 Task: Search one way flight ticket for 2 adults, 2 children, 2 infants in seat in first from Raleigh: Raleigh-durham International Airport to Laramie: Laramie Regional Airport on 5-3-2023. Number of bags: 7 checked bags. Price is upto 86000. Outbound departure time preference is 16:30.
Action: Mouse moved to (334, 133)
Screenshot: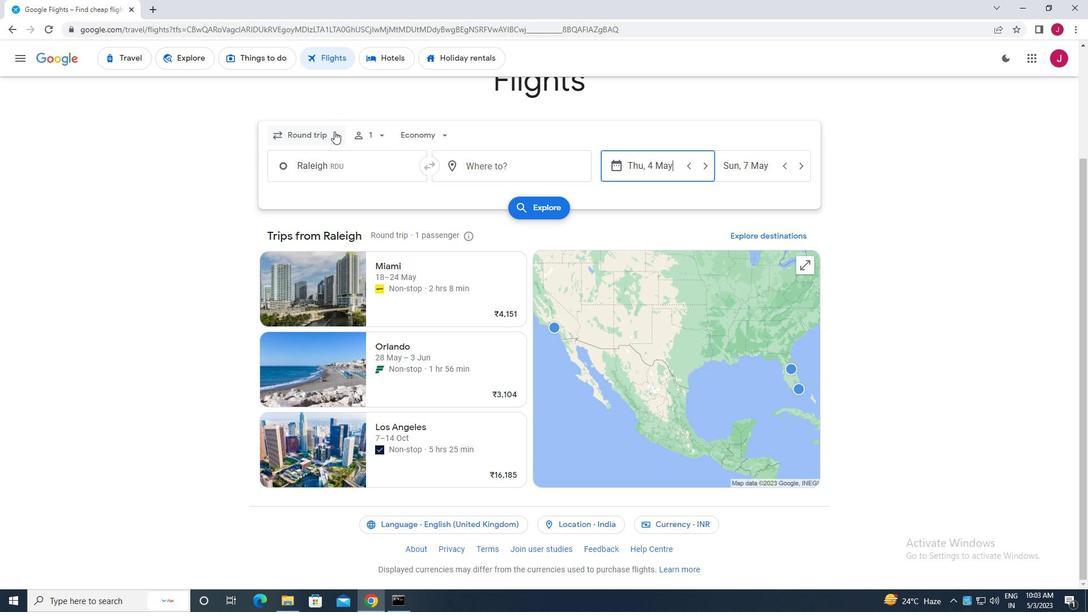 
Action: Mouse pressed left at (334, 133)
Screenshot: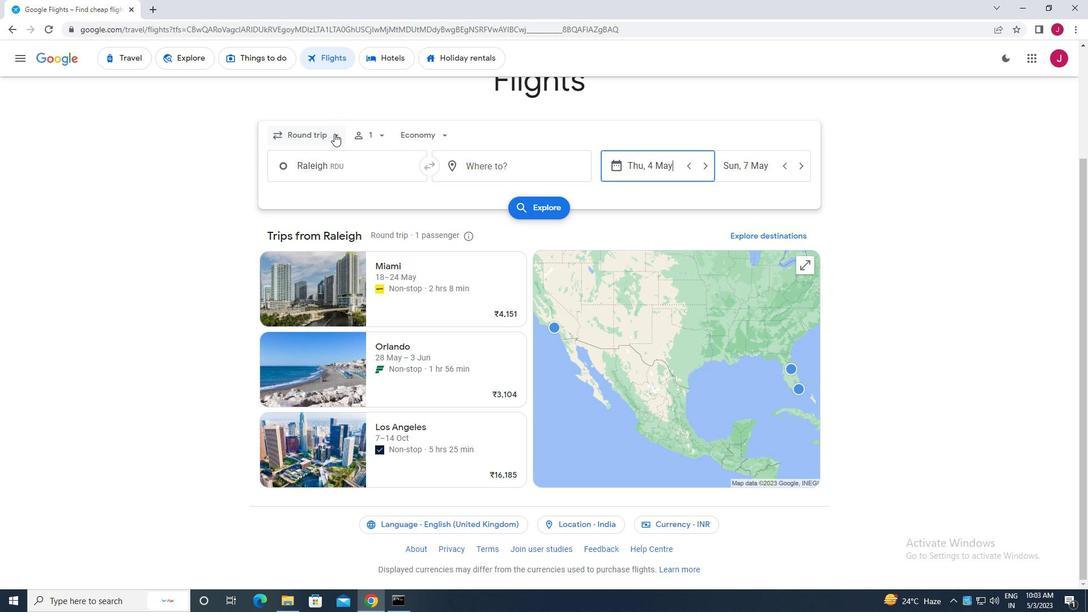 
Action: Mouse moved to (315, 190)
Screenshot: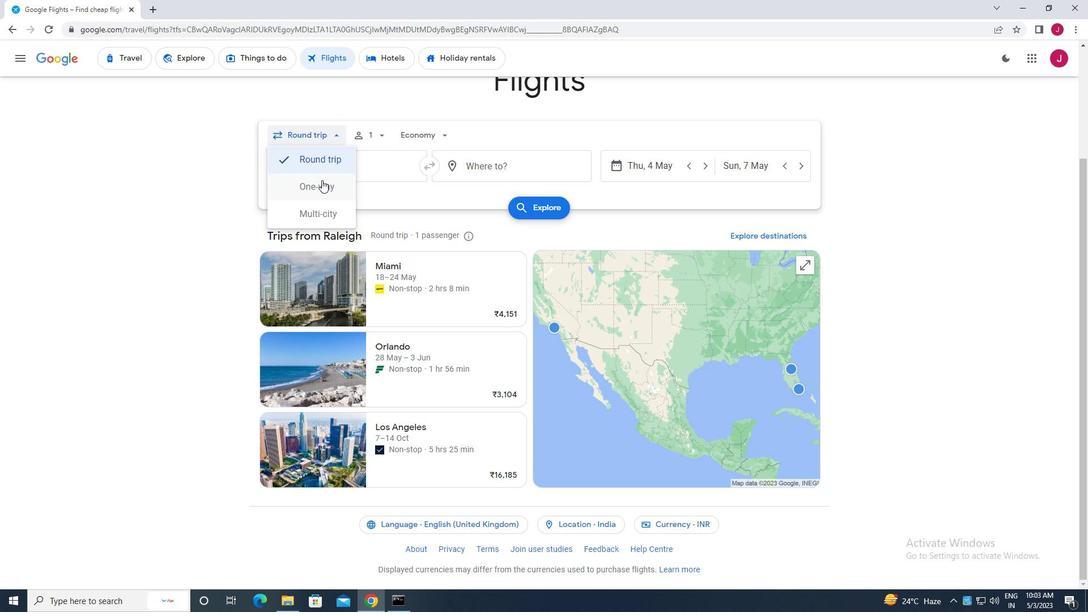 
Action: Mouse pressed left at (315, 190)
Screenshot: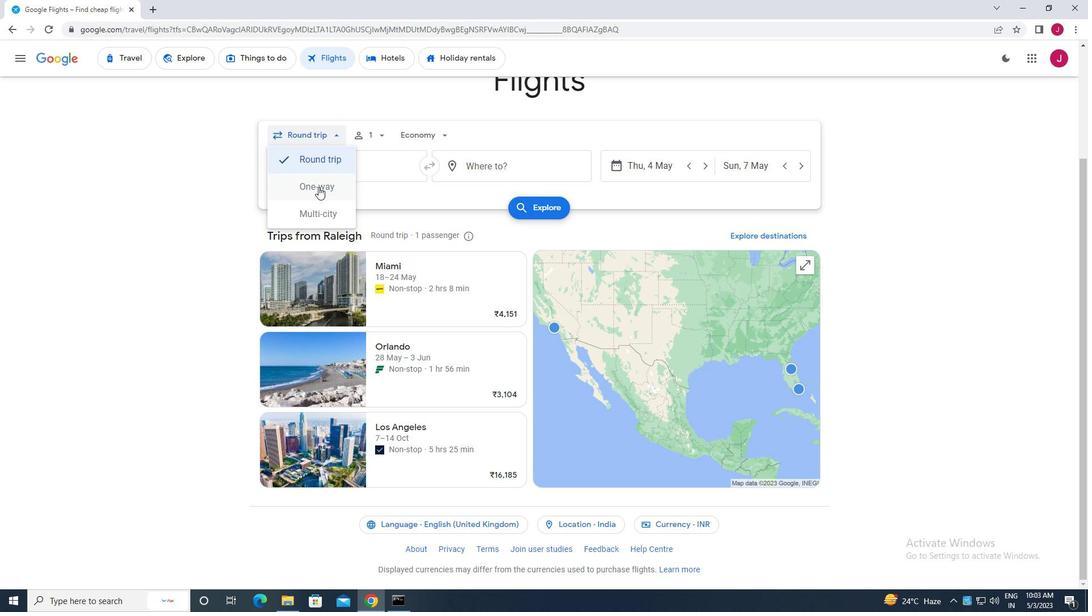 
Action: Mouse moved to (375, 132)
Screenshot: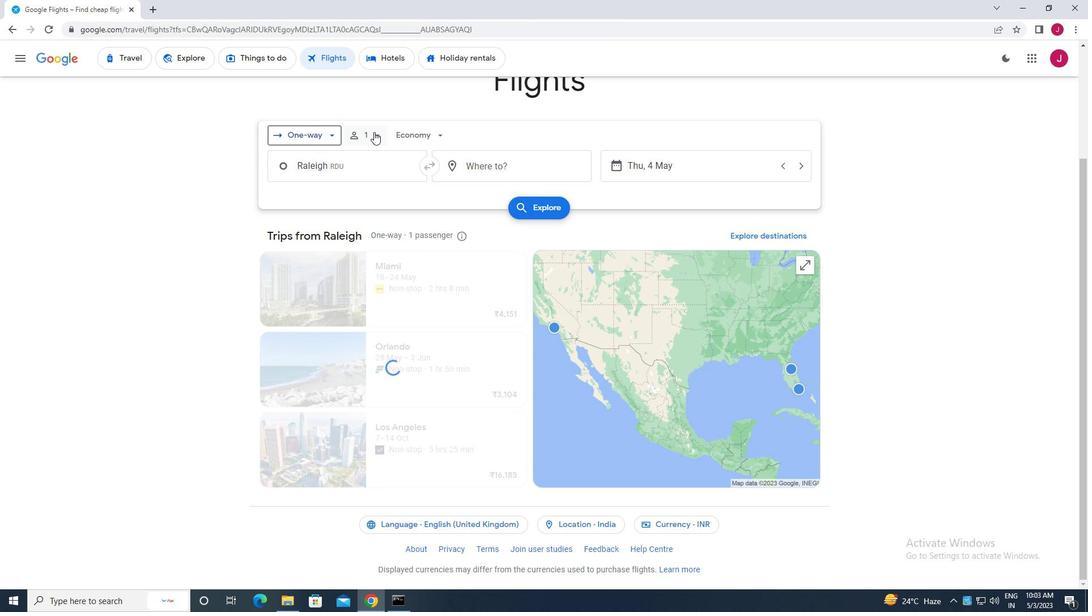 
Action: Mouse pressed left at (375, 132)
Screenshot: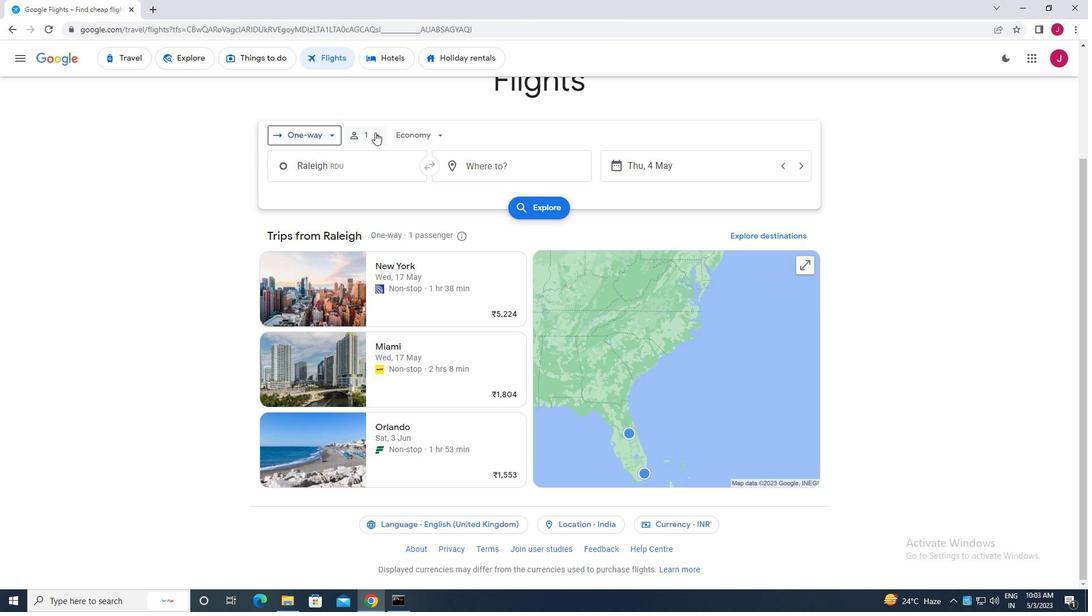 
Action: Mouse moved to (464, 164)
Screenshot: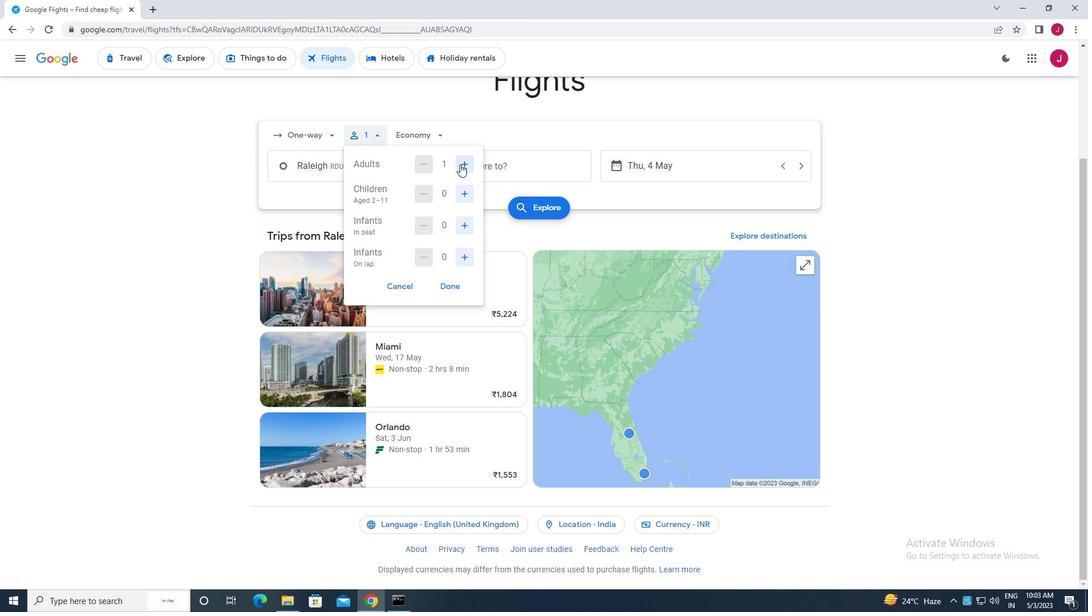 
Action: Mouse pressed left at (464, 164)
Screenshot: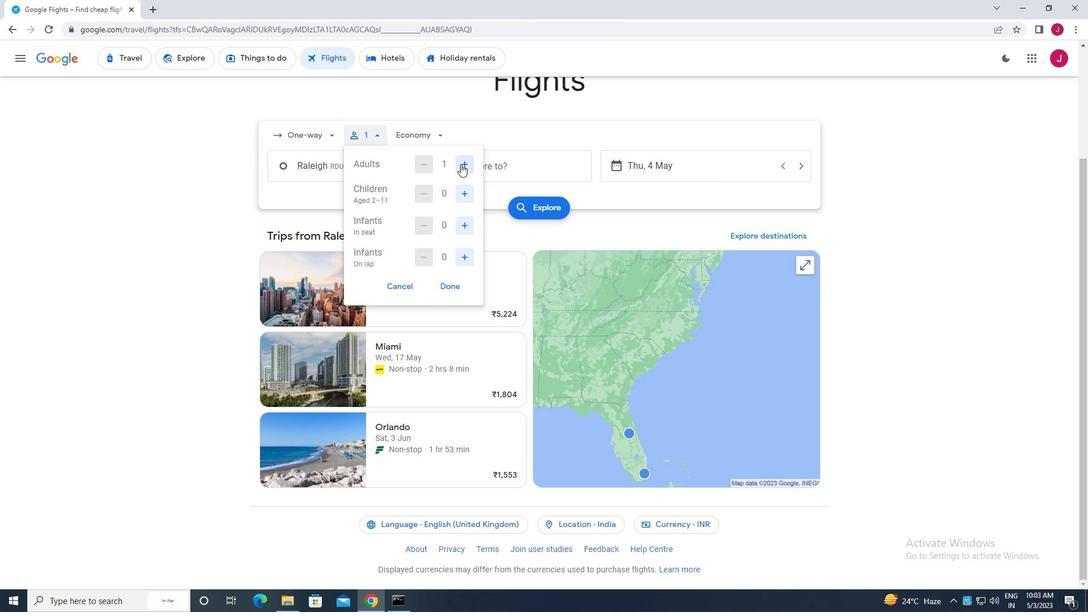 
Action: Mouse moved to (463, 194)
Screenshot: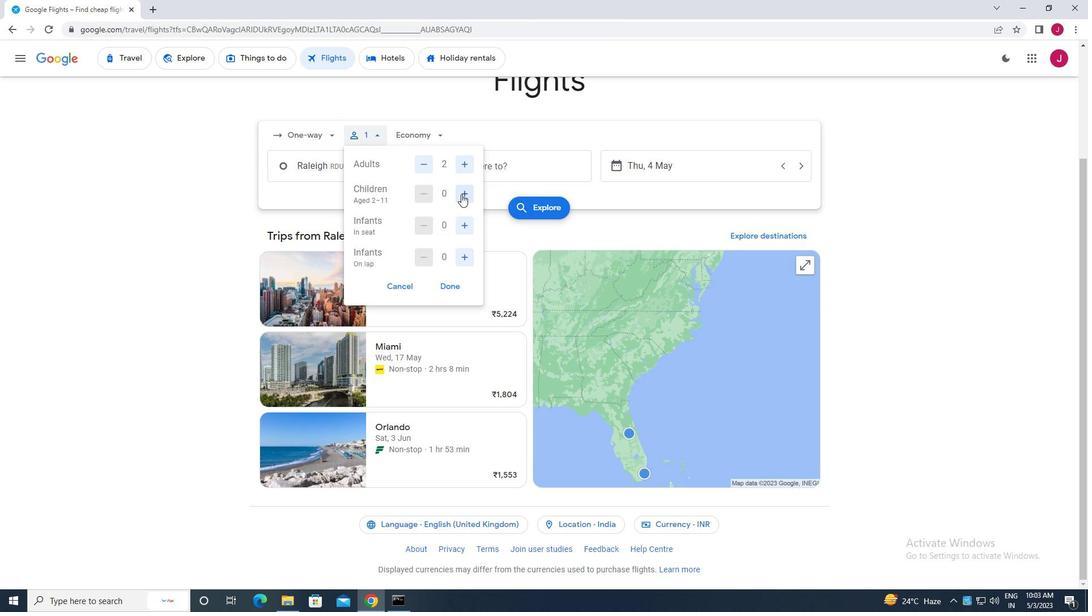 
Action: Mouse pressed left at (463, 194)
Screenshot: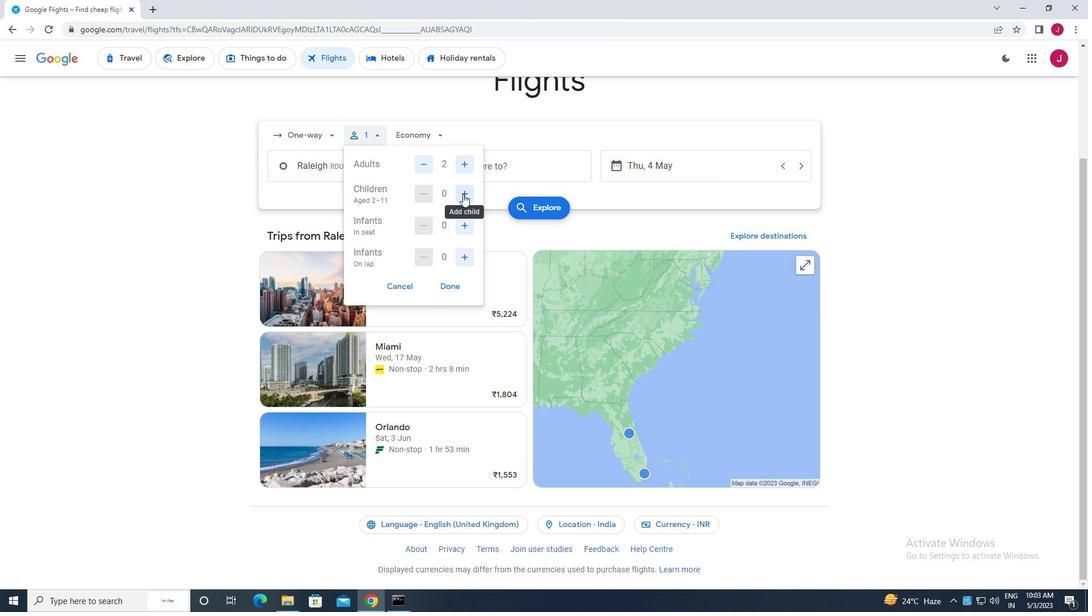 
Action: Mouse pressed left at (463, 194)
Screenshot: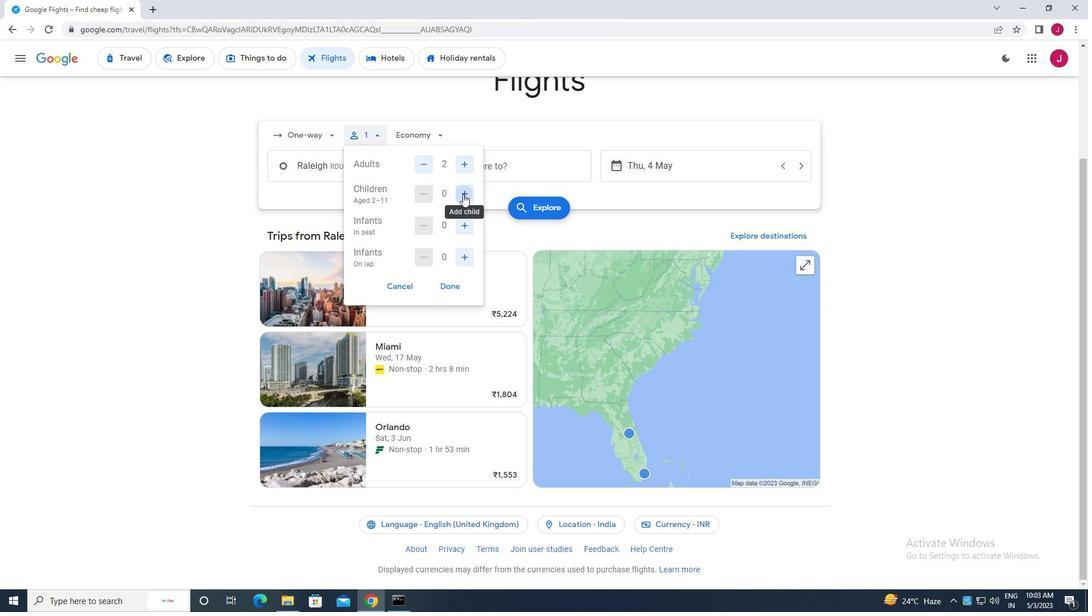 
Action: Mouse moved to (464, 223)
Screenshot: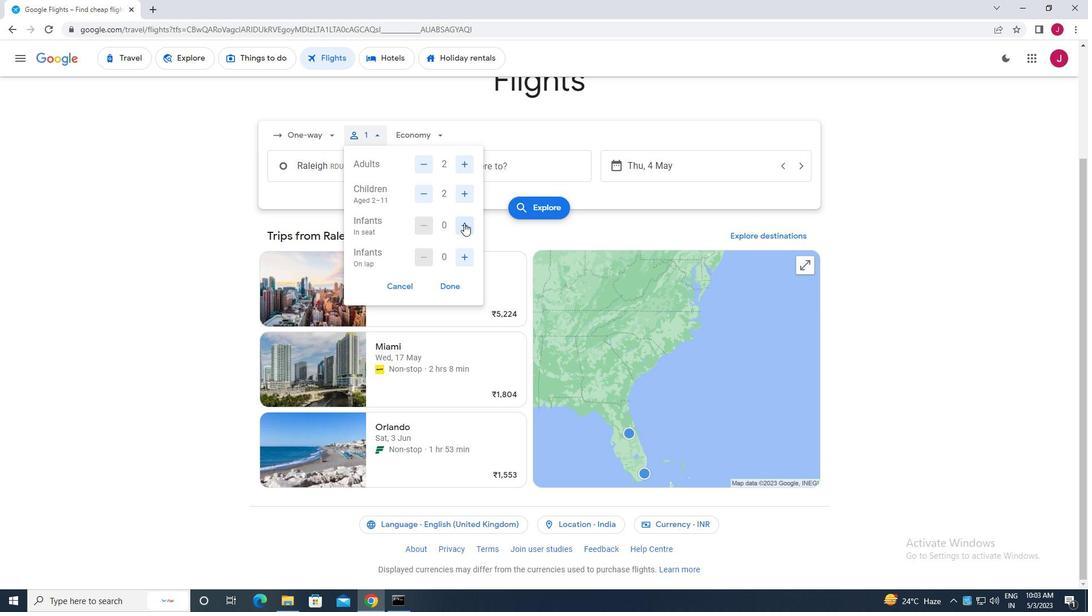 
Action: Mouse pressed left at (464, 223)
Screenshot: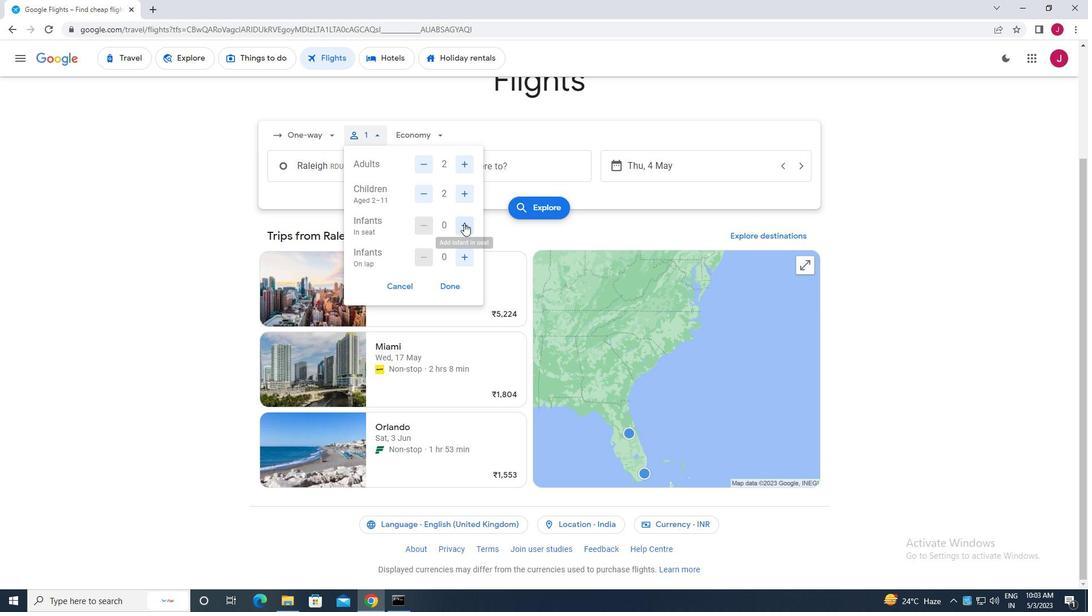 
Action: Mouse pressed left at (464, 223)
Screenshot: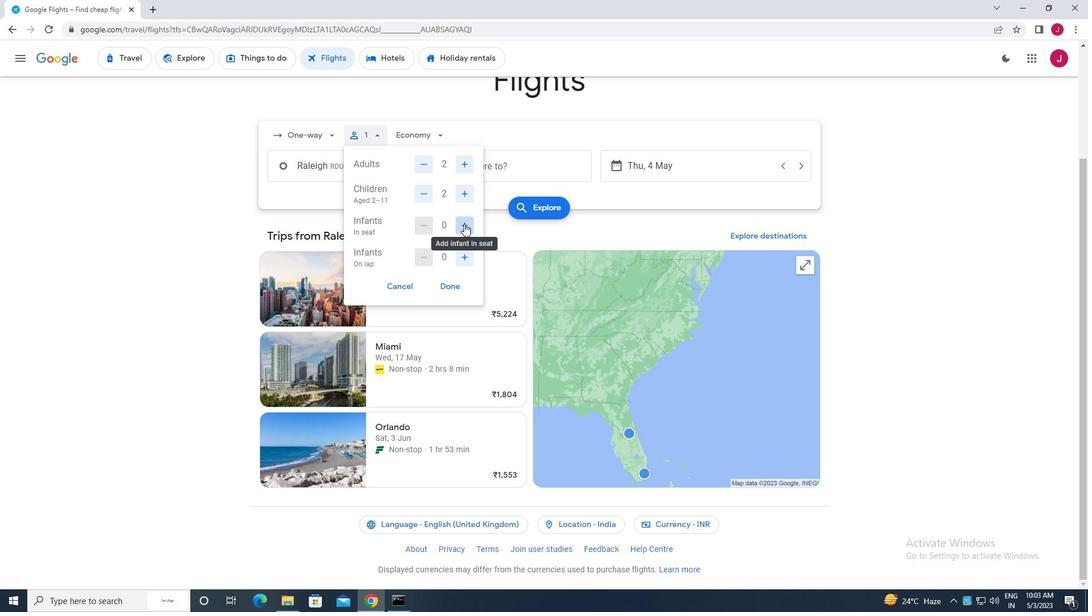 
Action: Mouse moved to (451, 286)
Screenshot: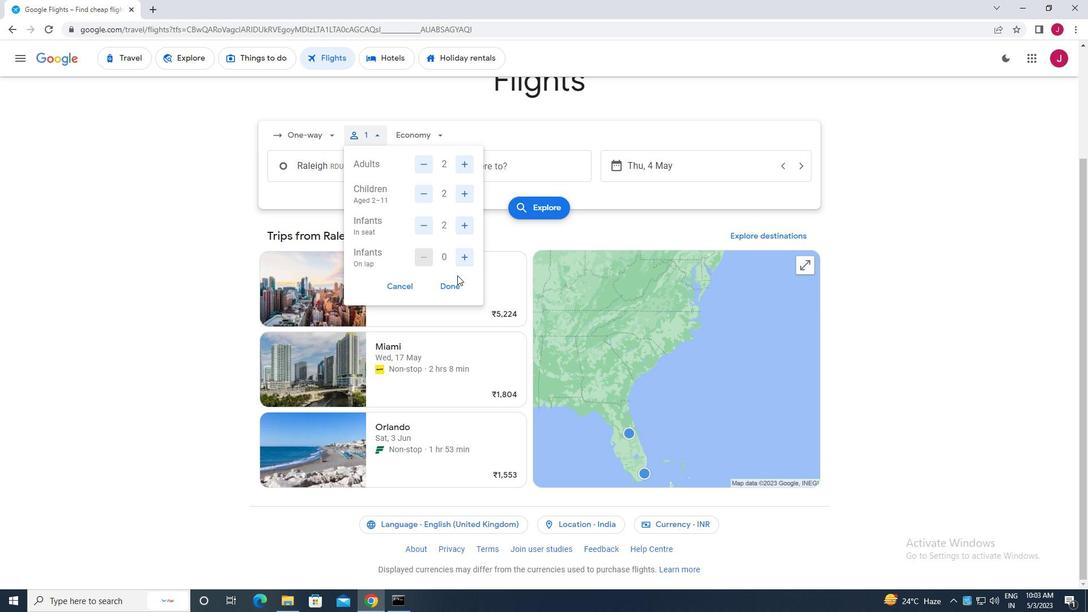 
Action: Mouse pressed left at (451, 286)
Screenshot: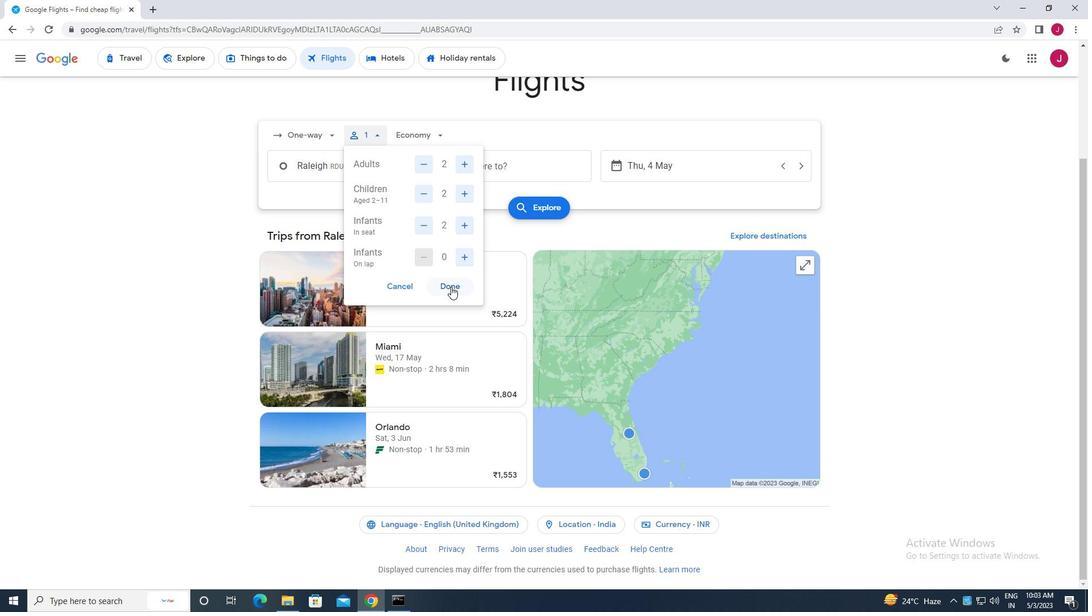 
Action: Mouse moved to (425, 133)
Screenshot: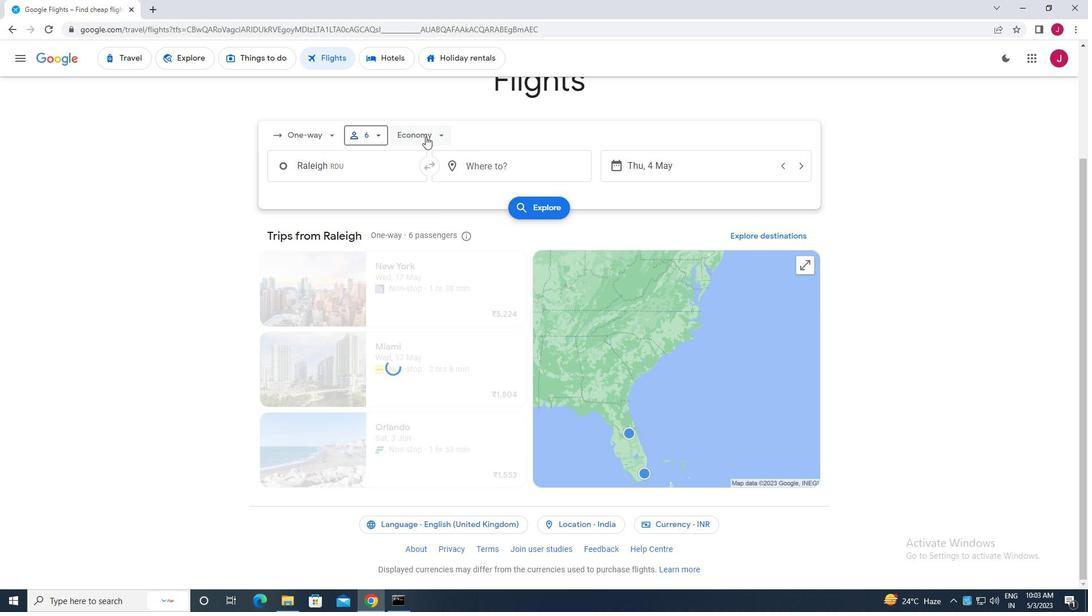 
Action: Mouse pressed left at (425, 133)
Screenshot: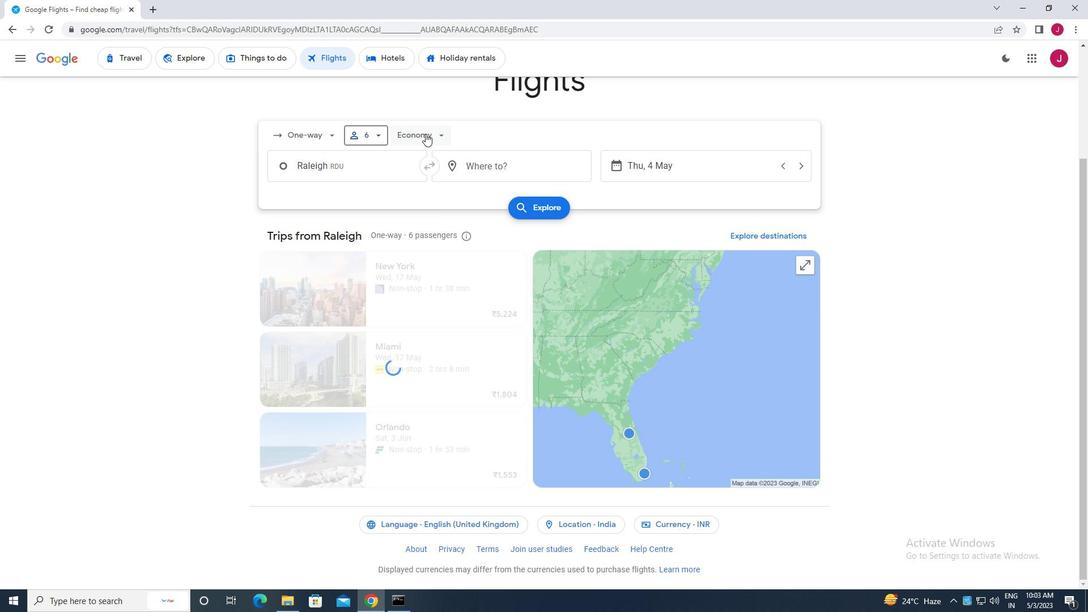 
Action: Mouse moved to (428, 245)
Screenshot: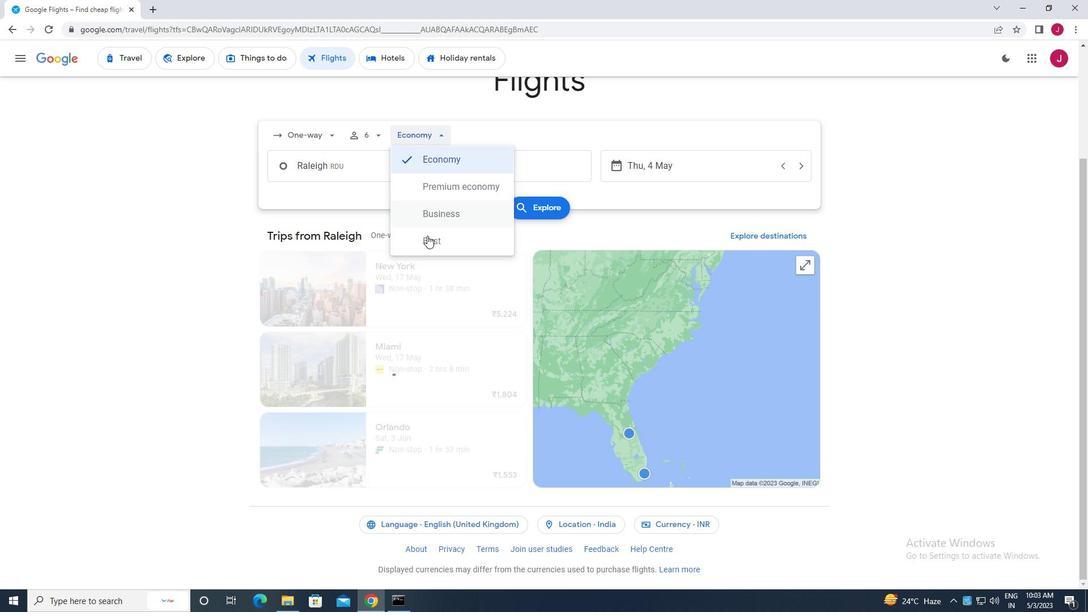 
Action: Mouse pressed left at (428, 245)
Screenshot: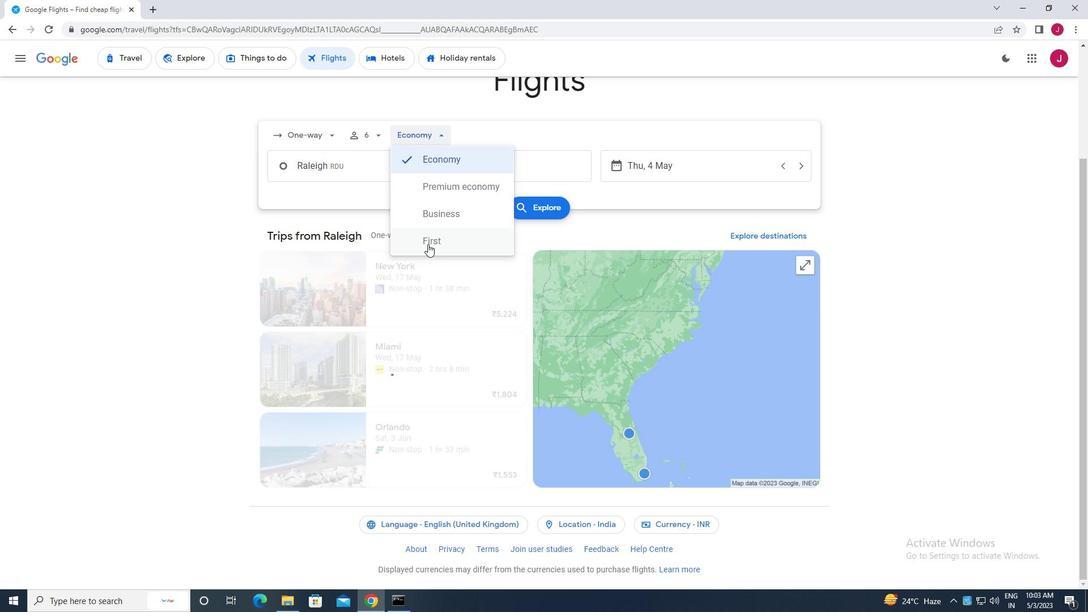 
Action: Mouse moved to (376, 163)
Screenshot: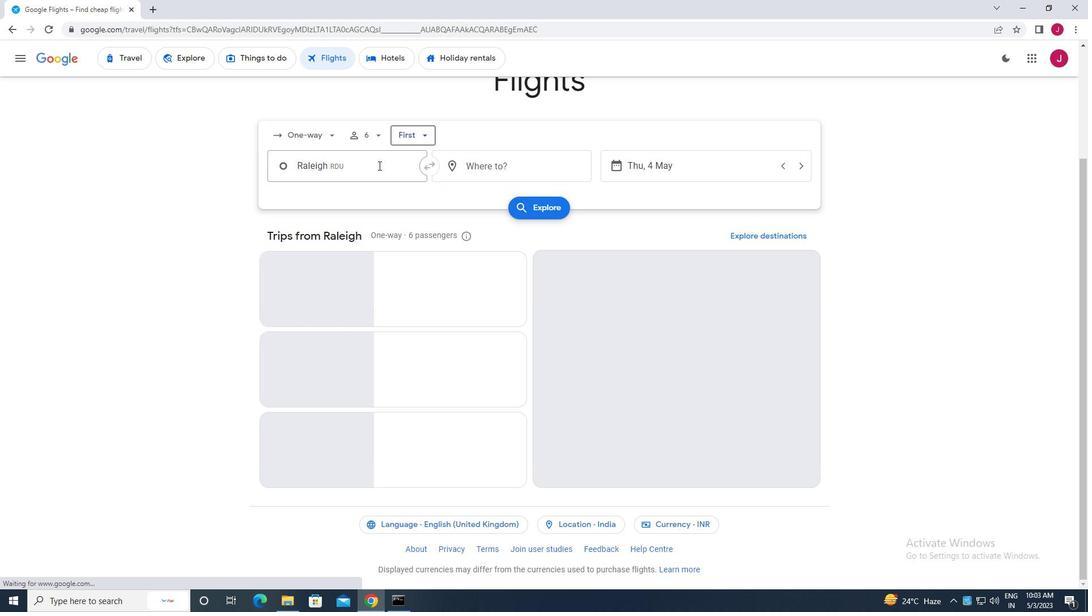 
Action: Mouse pressed left at (376, 163)
Screenshot: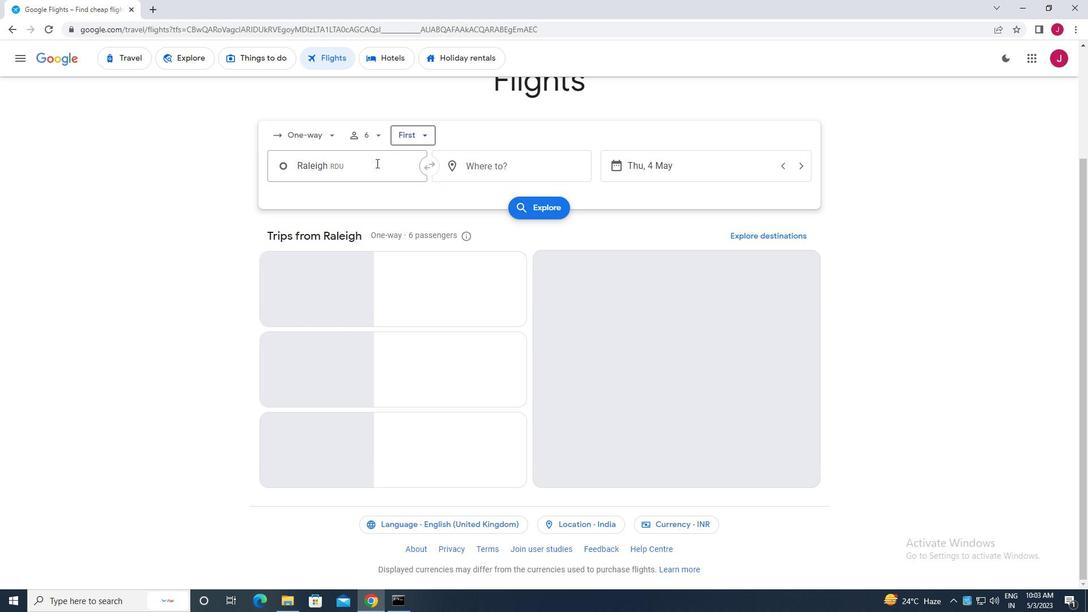 
Action: Key pressed raleigh
Screenshot: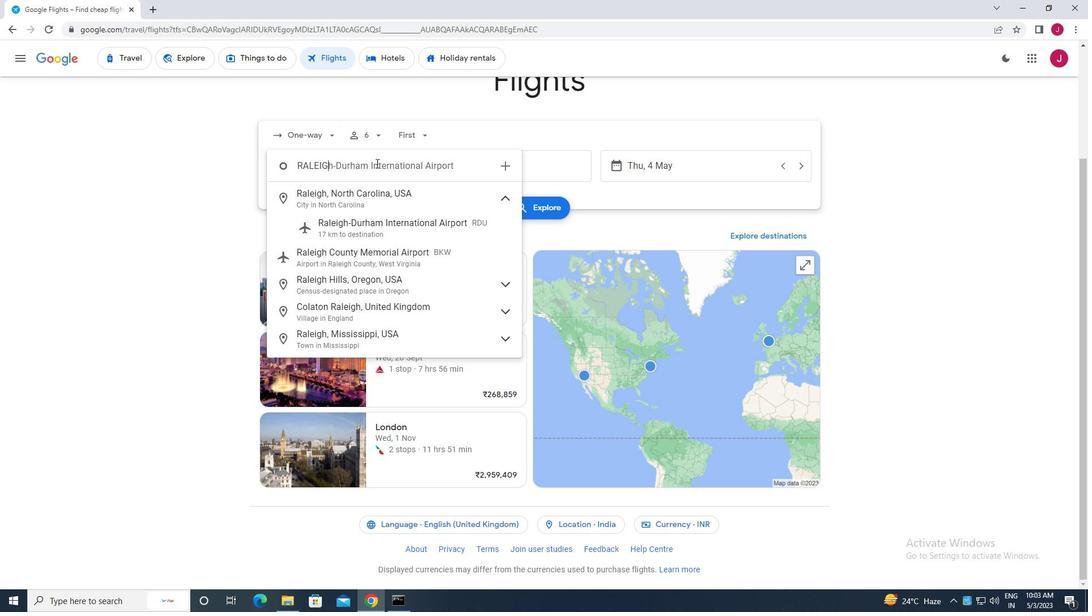 
Action: Mouse moved to (401, 226)
Screenshot: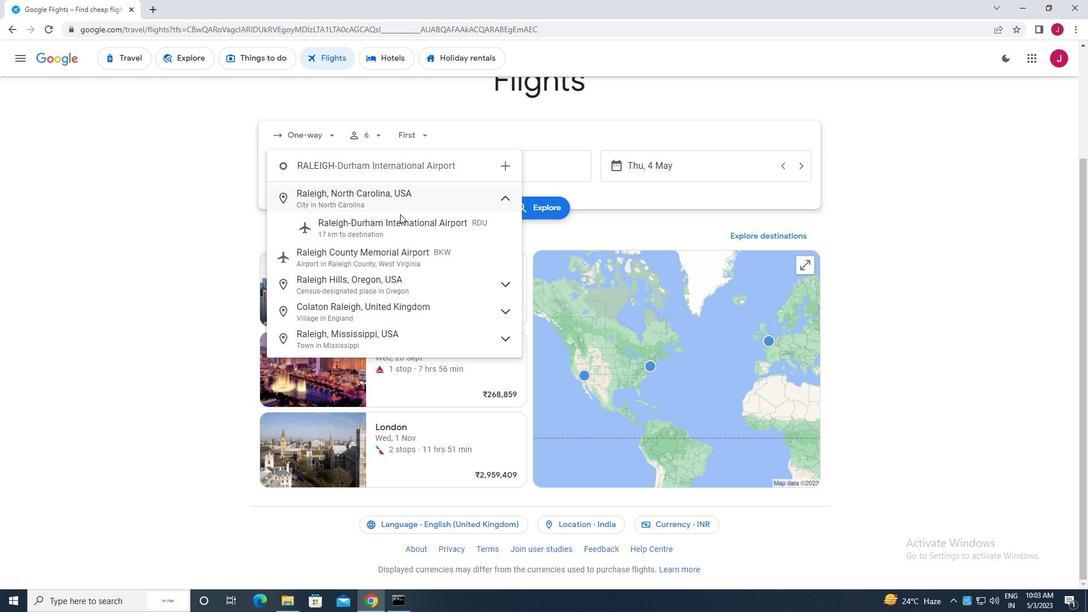 
Action: Mouse pressed left at (401, 226)
Screenshot: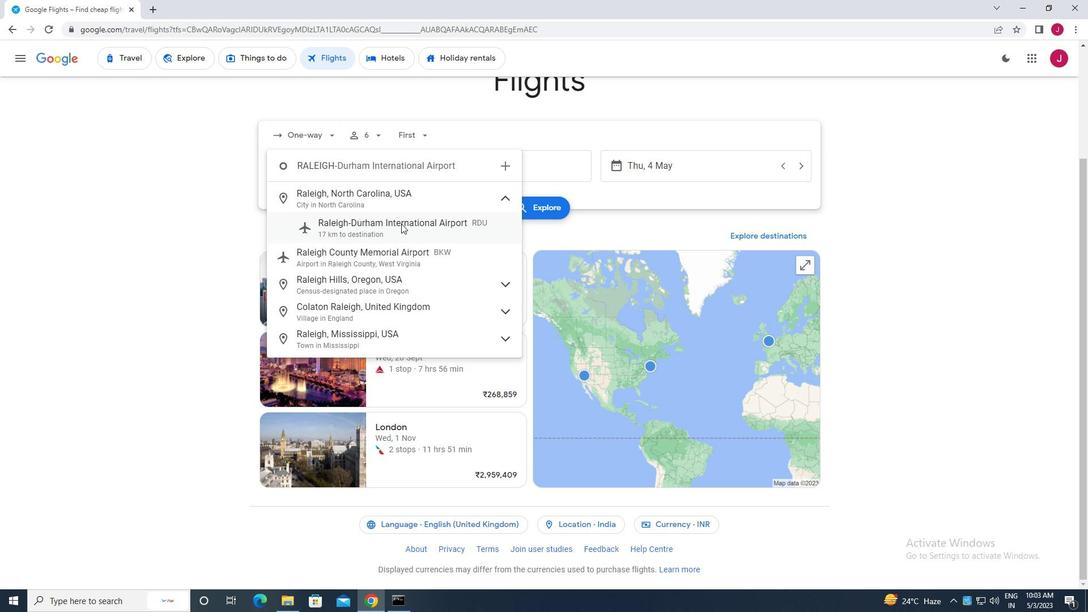 
Action: Mouse moved to (522, 169)
Screenshot: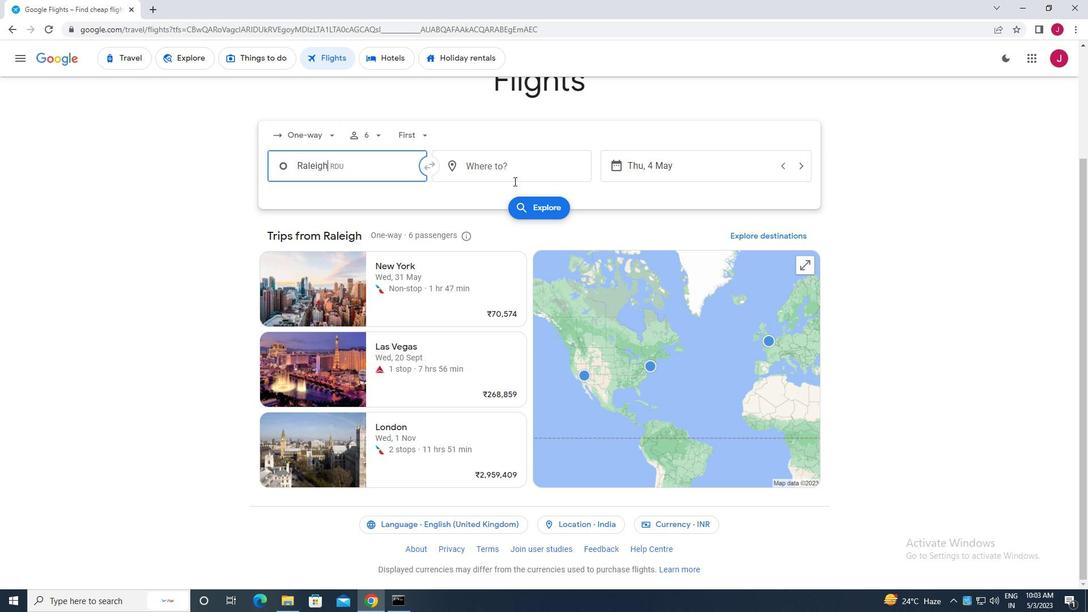 
Action: Mouse pressed left at (522, 169)
Screenshot: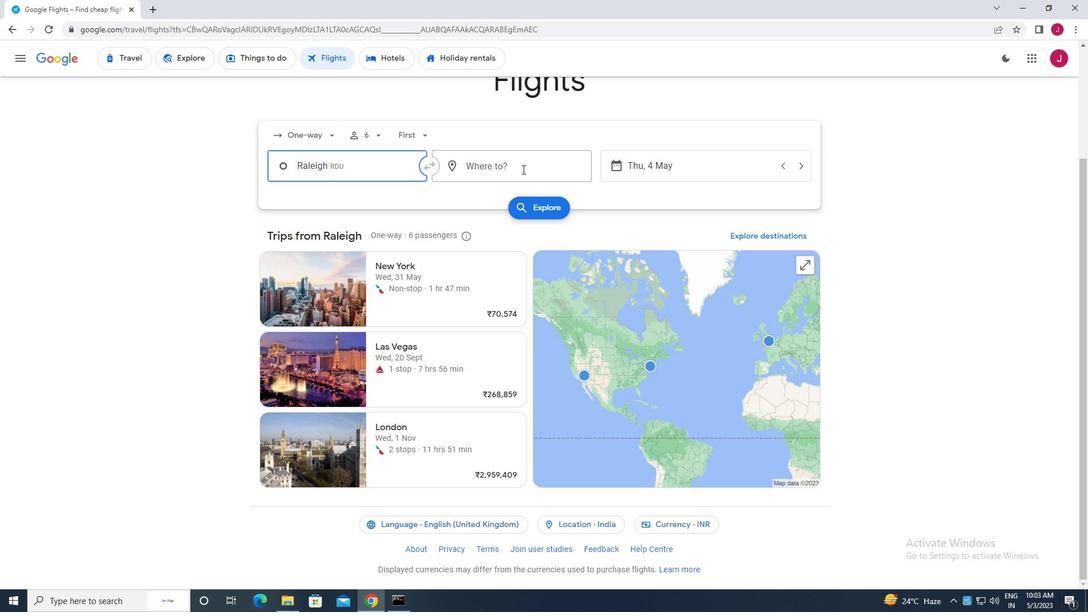 
Action: Mouse moved to (521, 169)
Screenshot: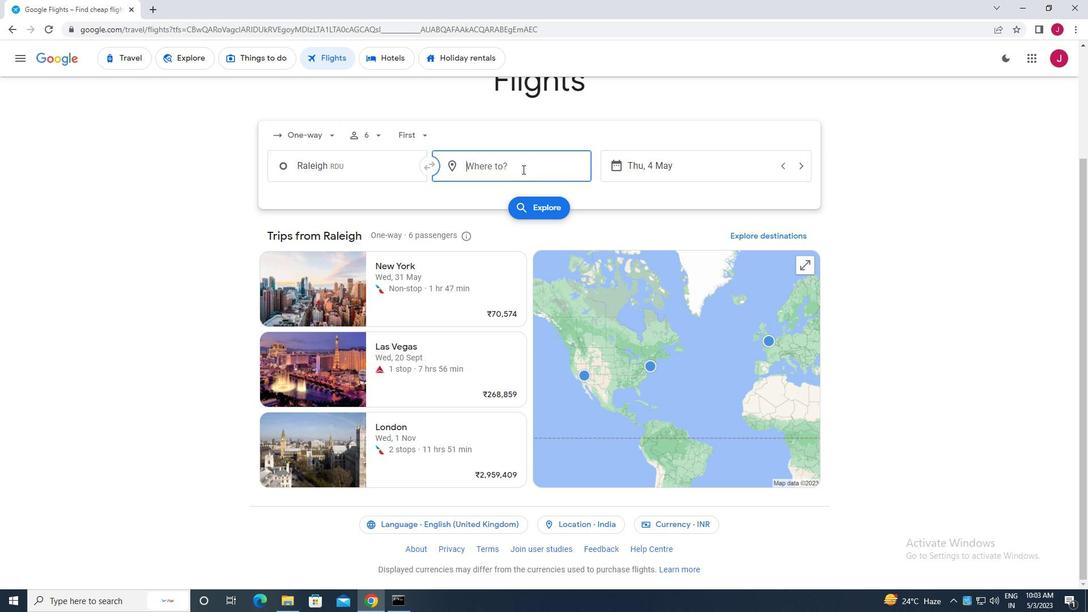 
Action: Key pressed laram
Screenshot: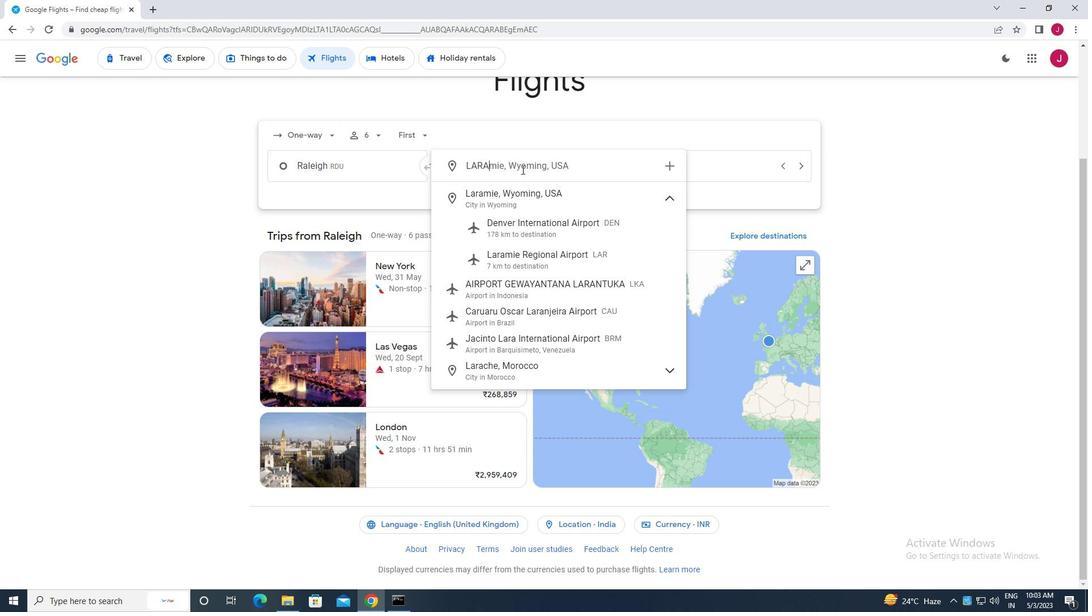 
Action: Mouse moved to (541, 260)
Screenshot: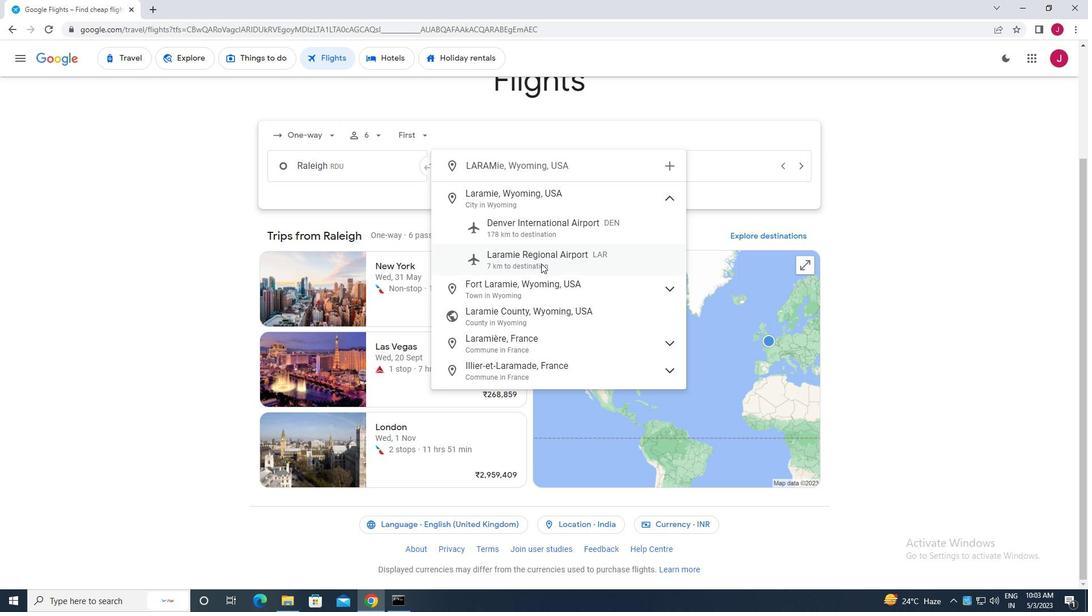 
Action: Mouse pressed left at (541, 260)
Screenshot: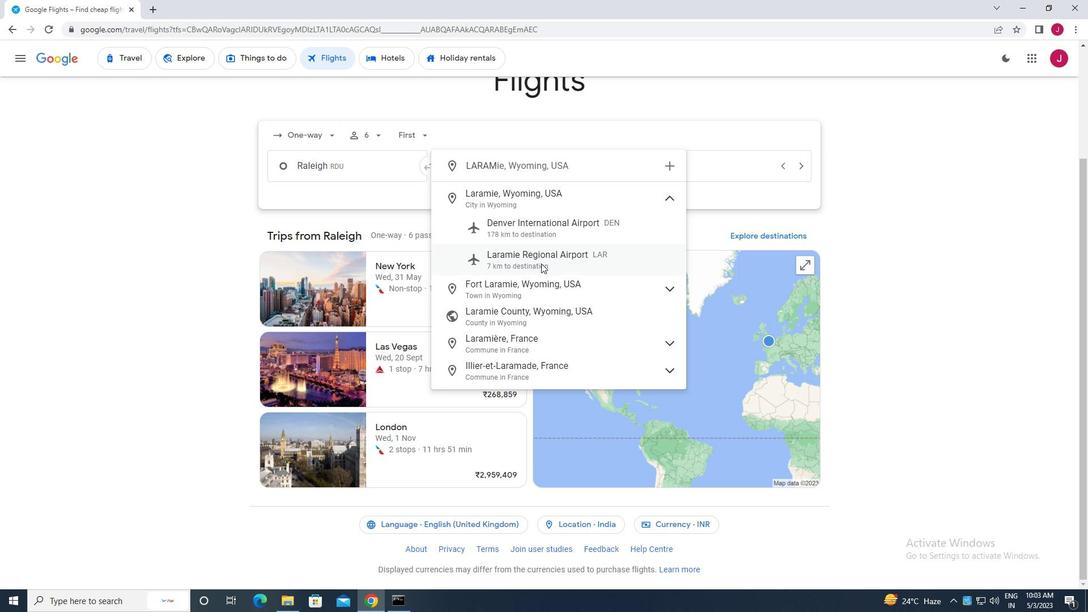 
Action: Mouse moved to (682, 163)
Screenshot: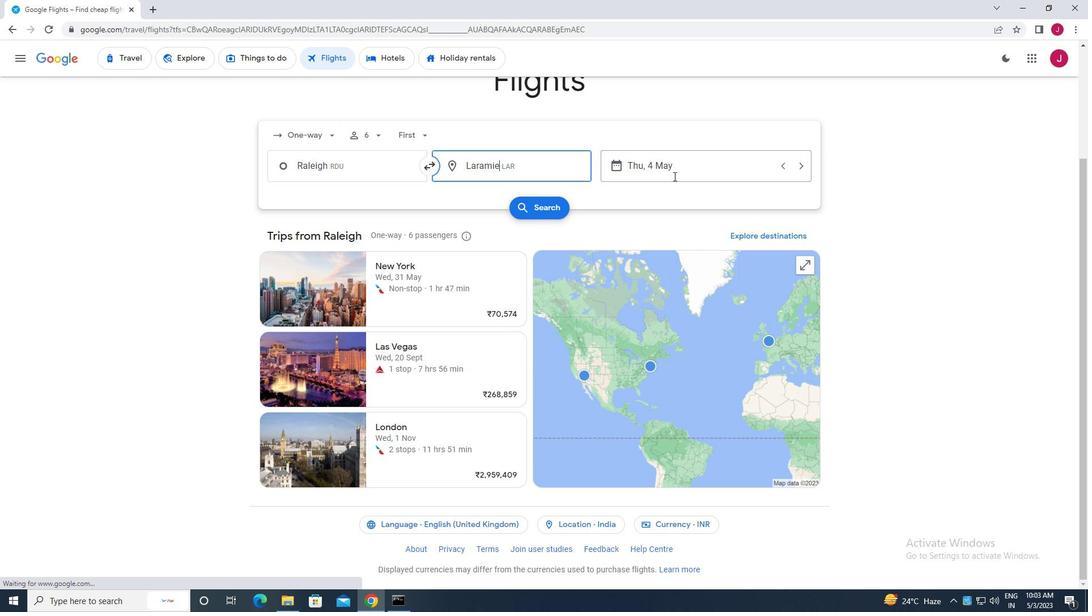 
Action: Mouse pressed left at (682, 163)
Screenshot: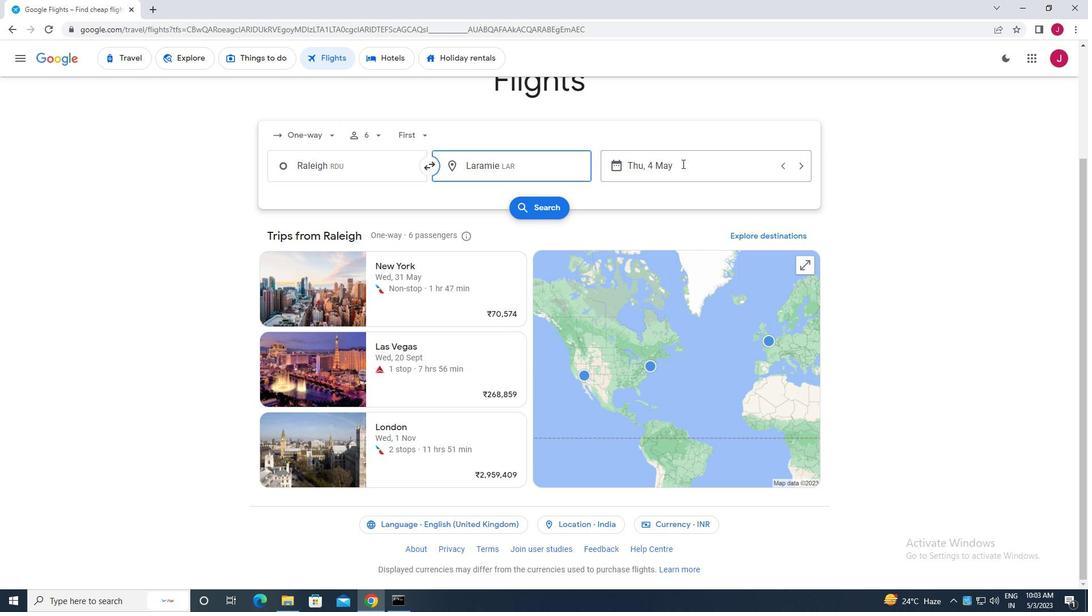 
Action: Mouse moved to (489, 256)
Screenshot: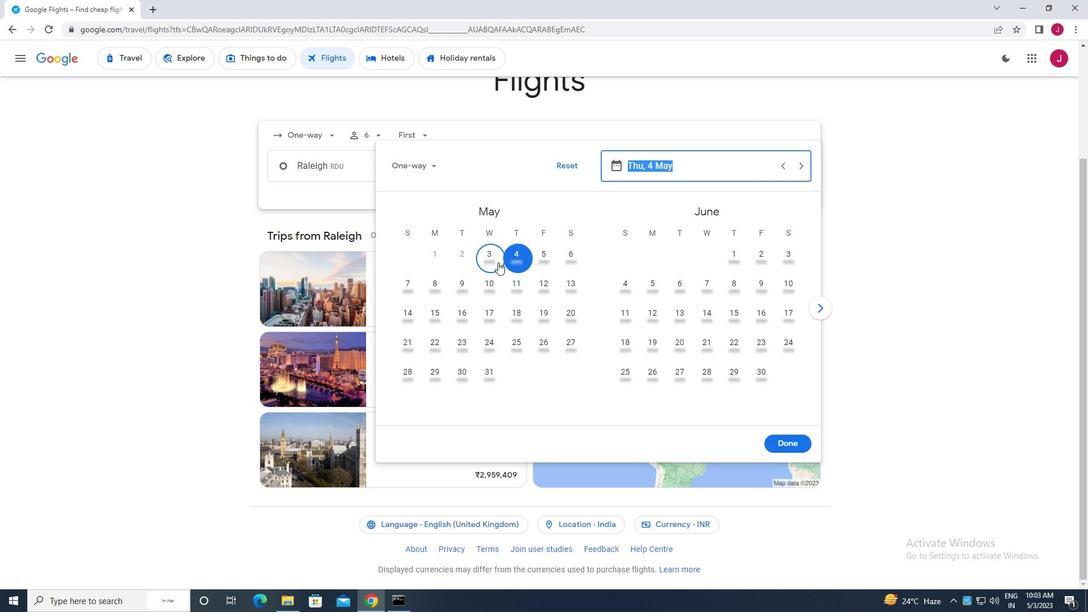 
Action: Mouse pressed left at (489, 256)
Screenshot: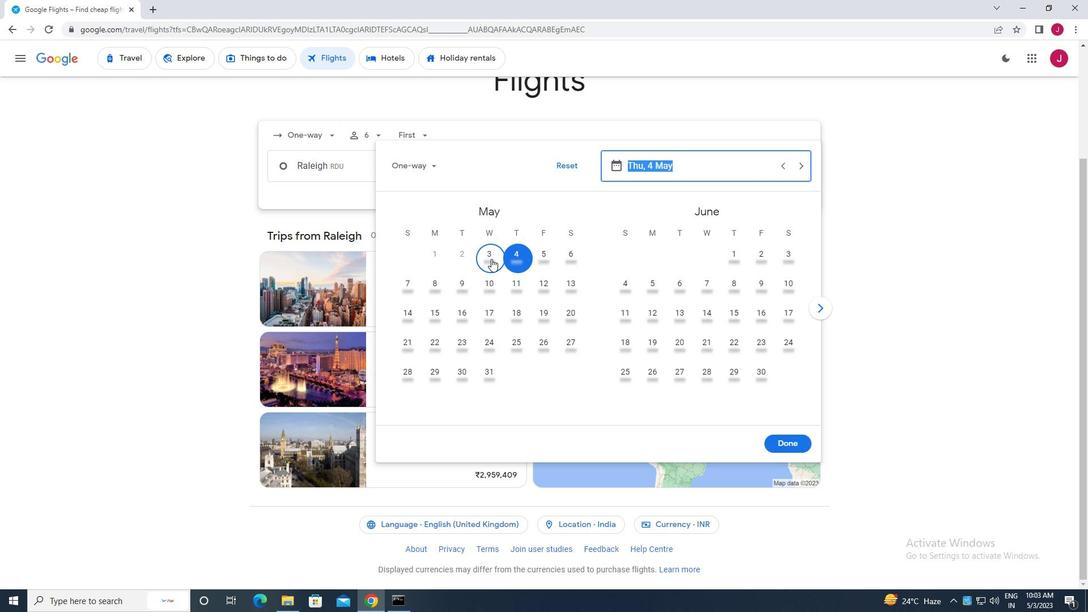 
Action: Mouse moved to (793, 442)
Screenshot: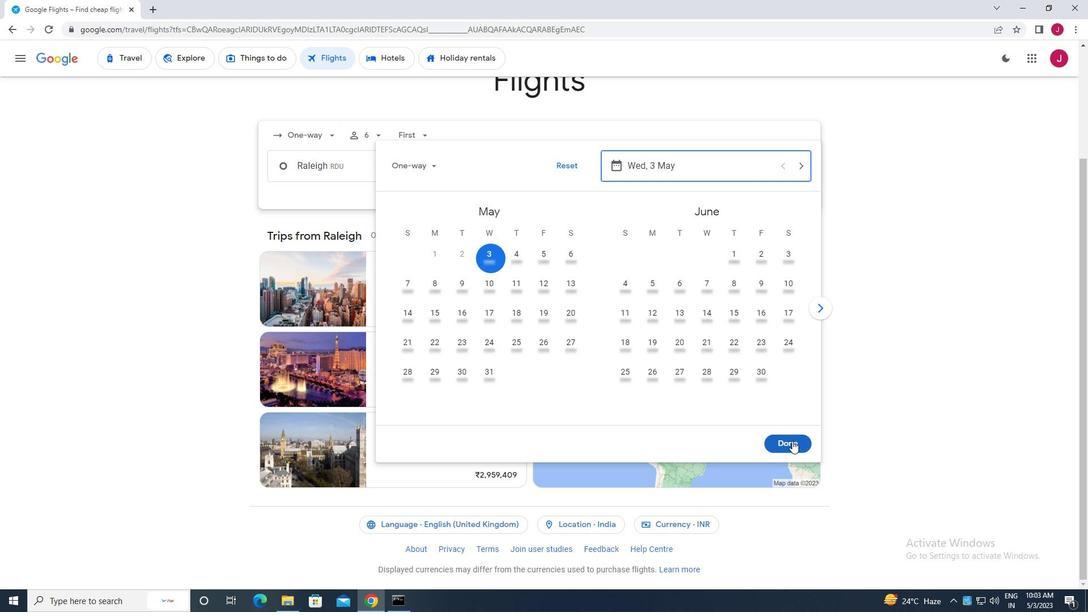 
Action: Mouse pressed left at (793, 442)
Screenshot: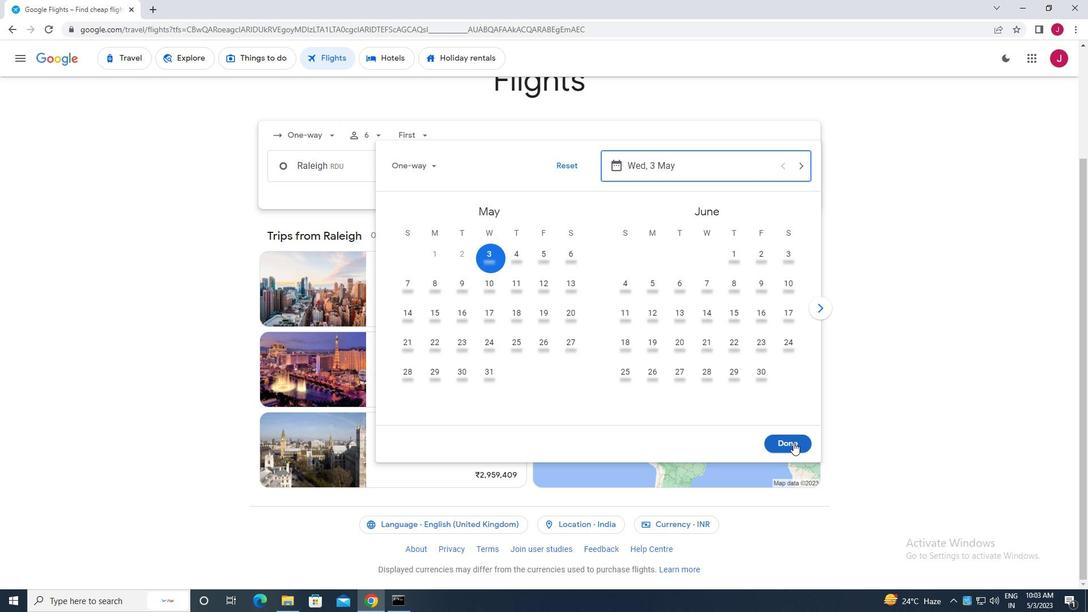 
Action: Mouse moved to (553, 208)
Screenshot: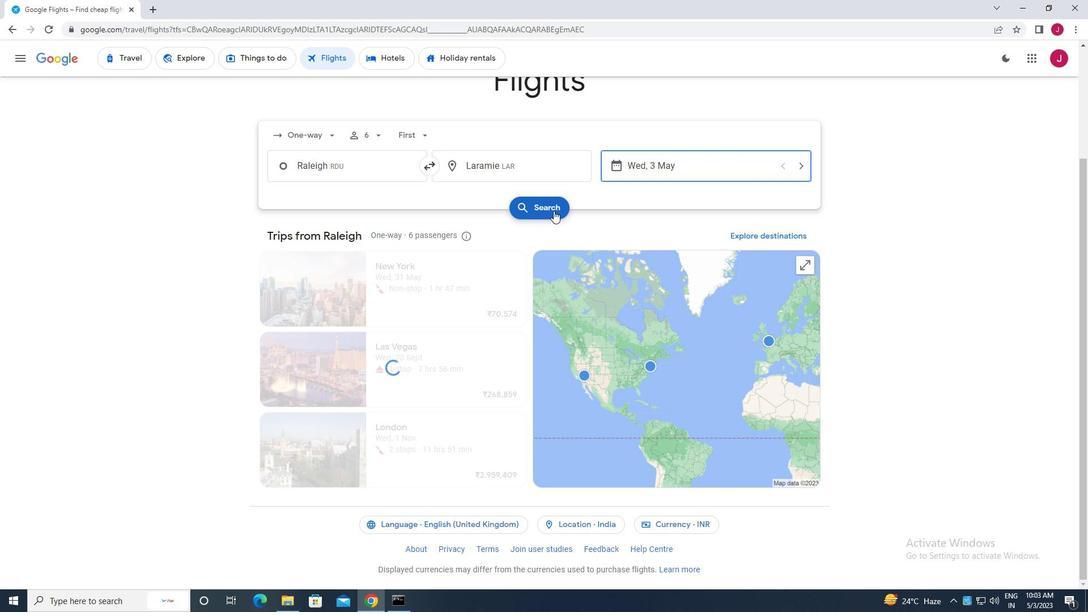 
Action: Mouse pressed left at (553, 208)
Screenshot: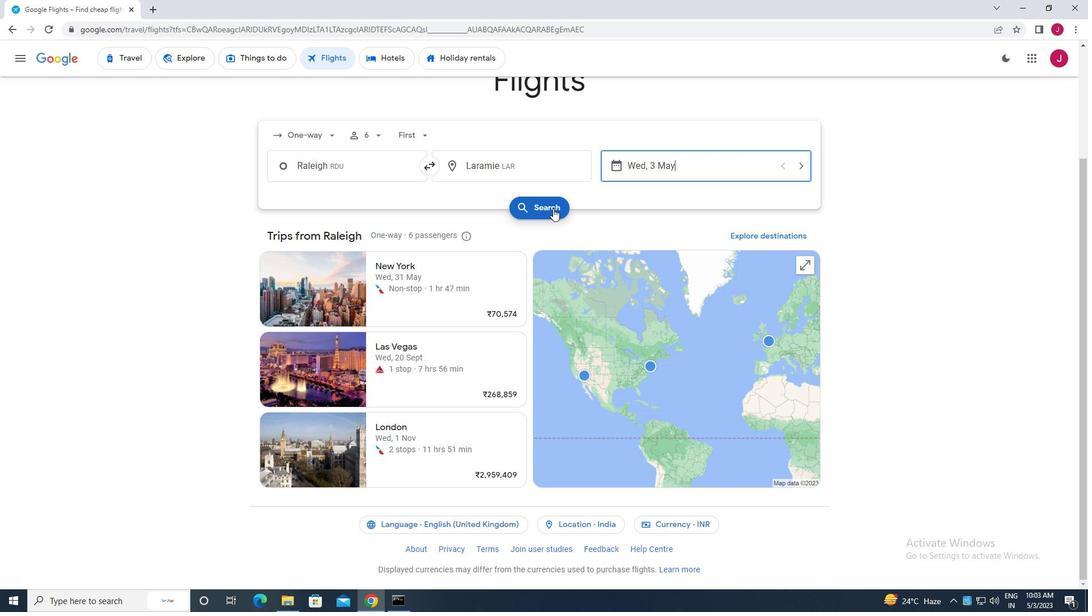 
Action: Mouse moved to (293, 166)
Screenshot: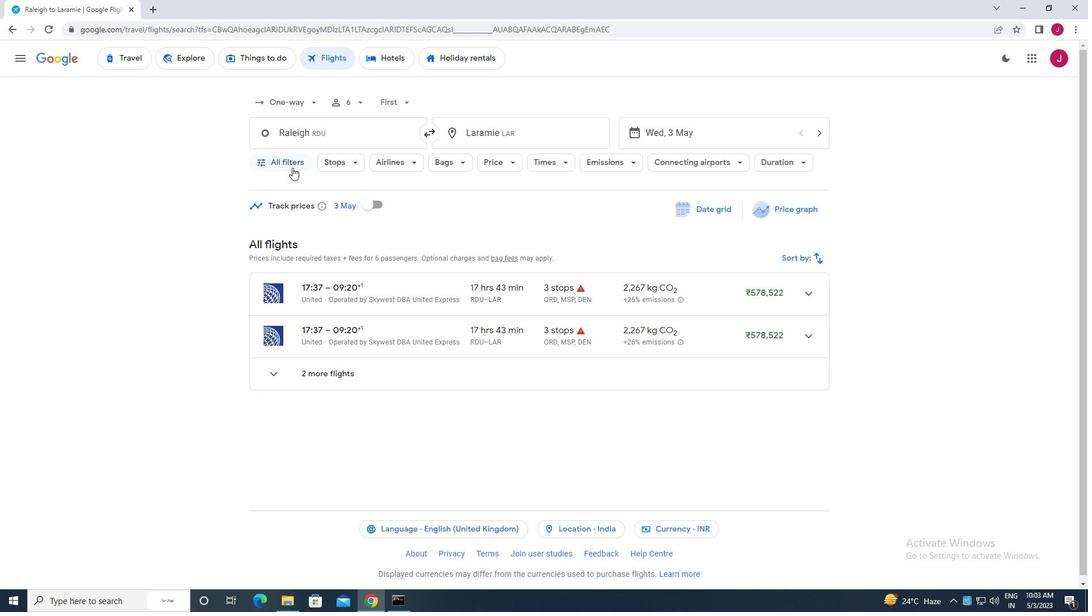 
Action: Mouse pressed left at (293, 166)
Screenshot: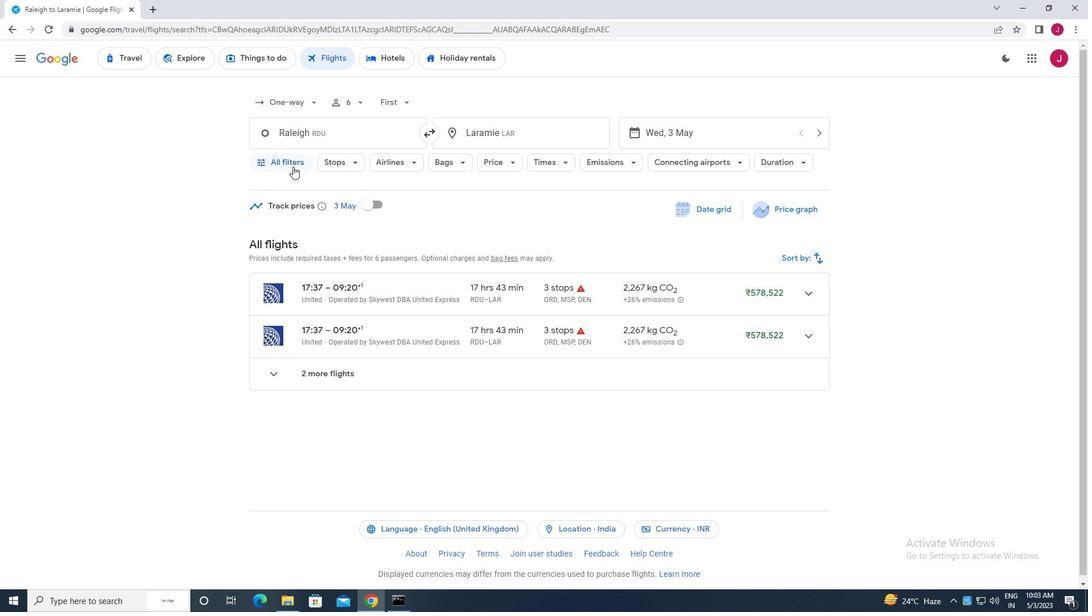 
Action: Mouse moved to (294, 188)
Screenshot: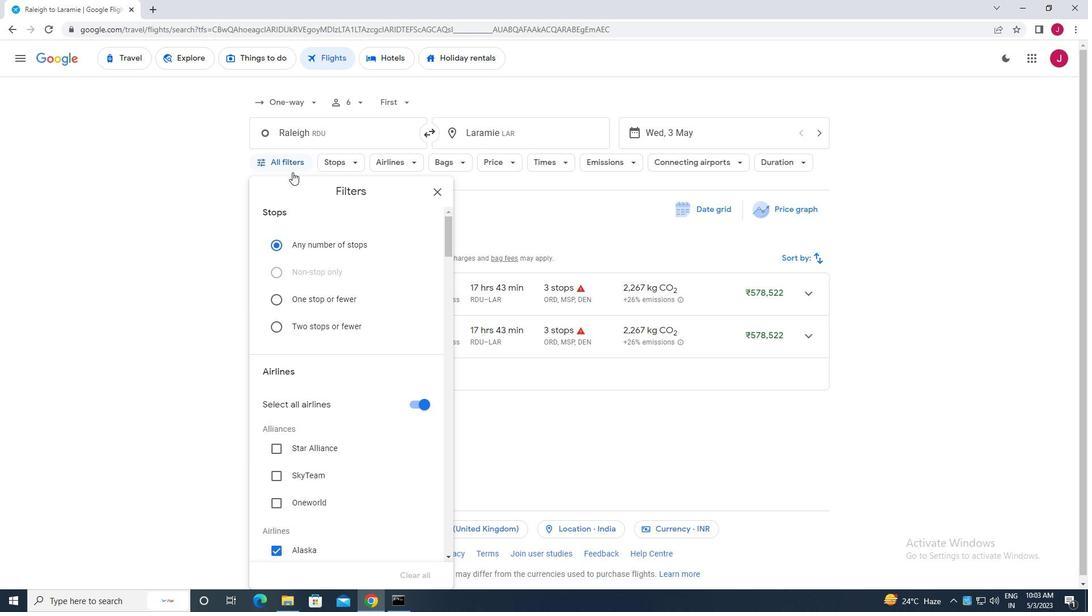 
Action: Mouse scrolled (294, 188) with delta (0, 0)
Screenshot: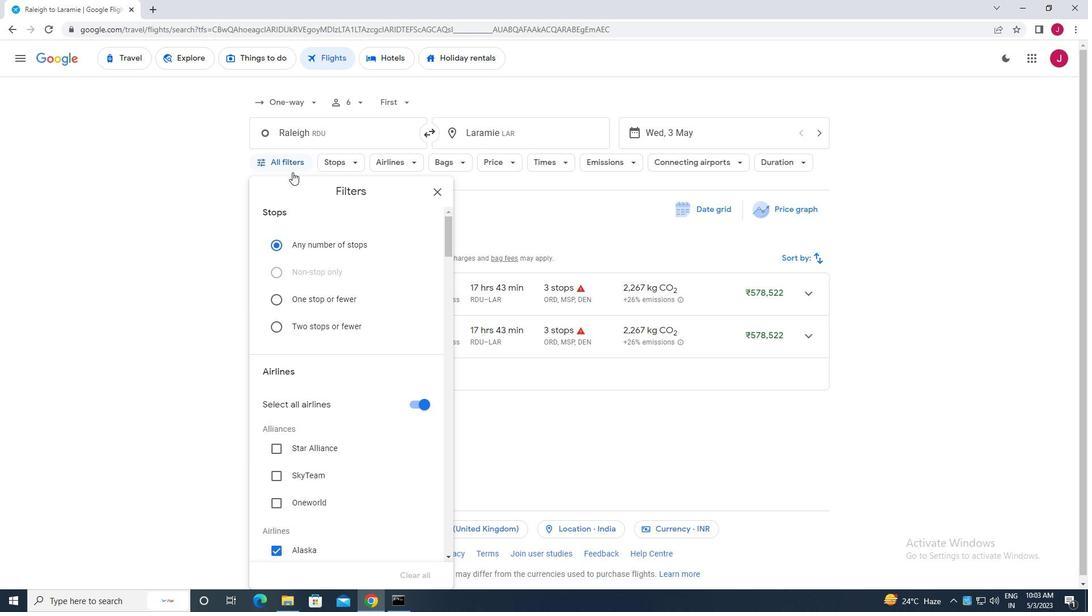 
Action: Mouse moved to (295, 193)
Screenshot: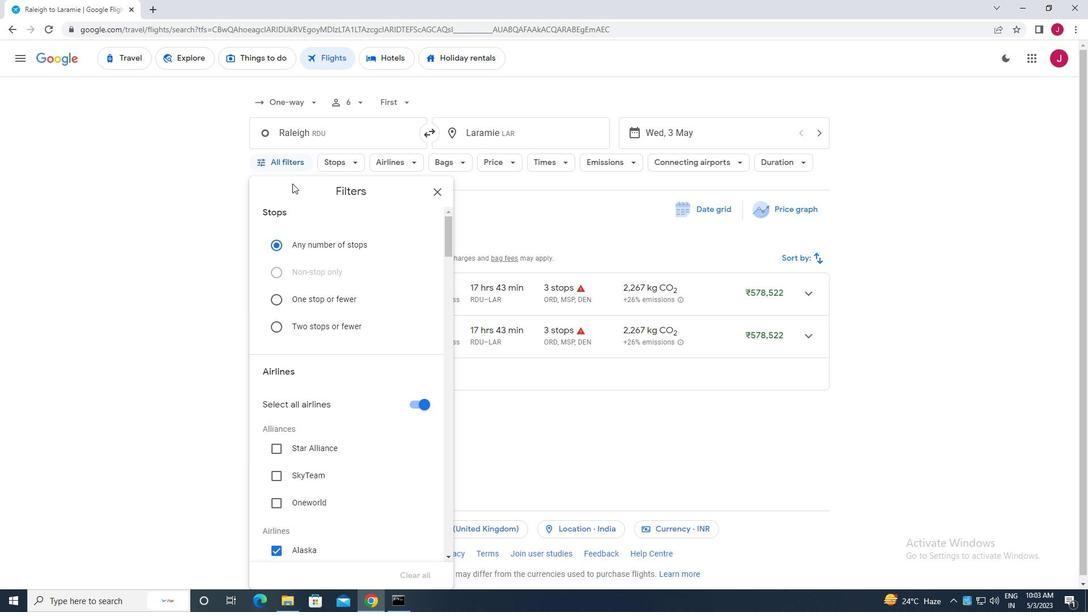 
Action: Mouse scrolled (295, 193) with delta (0, 0)
Screenshot: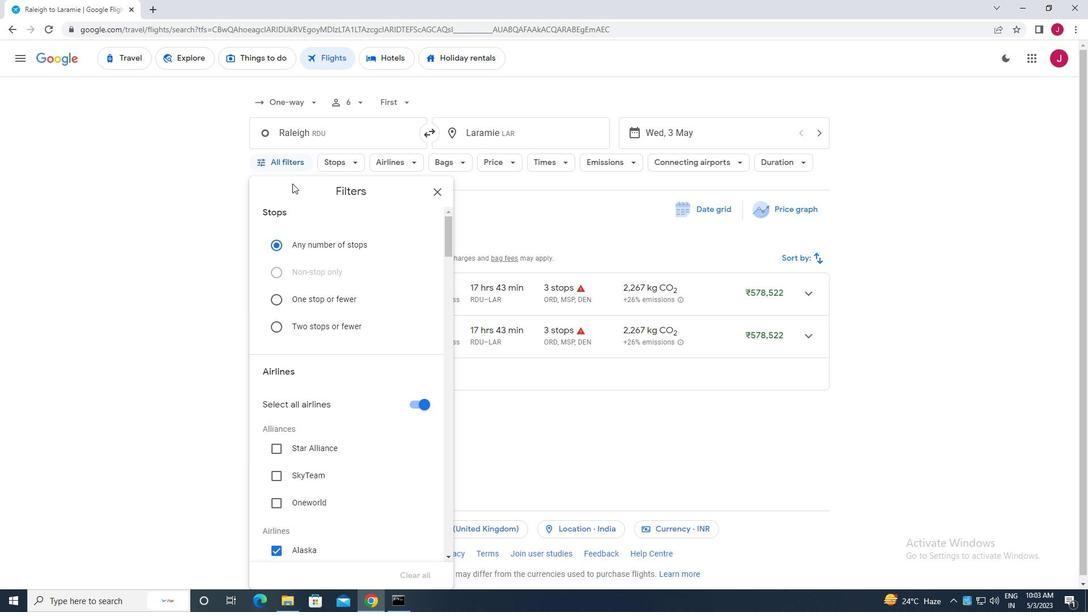 
Action: Mouse moved to (299, 196)
Screenshot: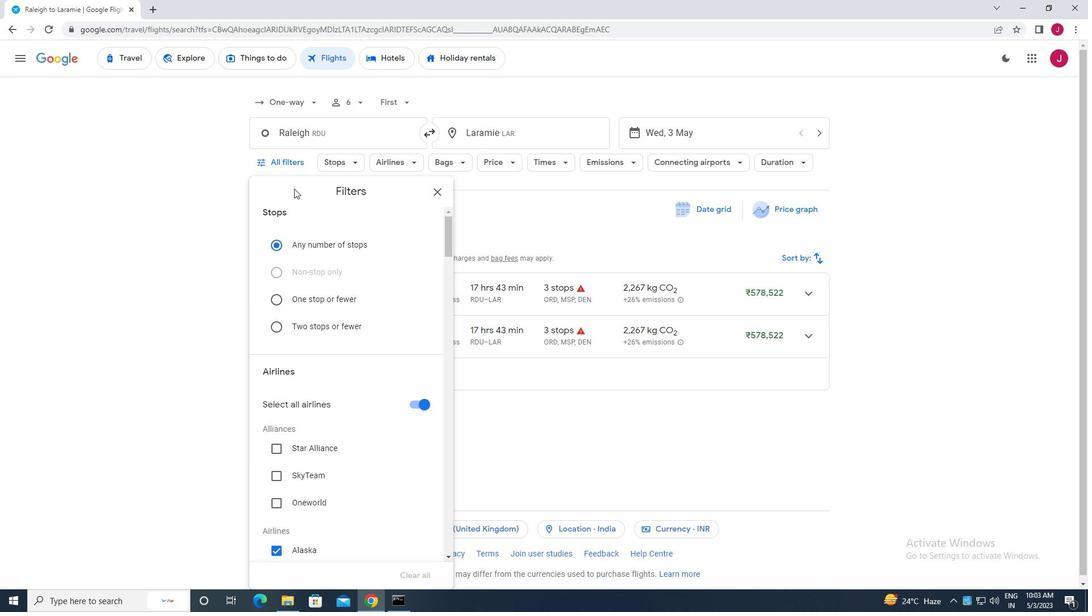 
Action: Mouse scrolled (299, 196) with delta (0, 0)
Screenshot: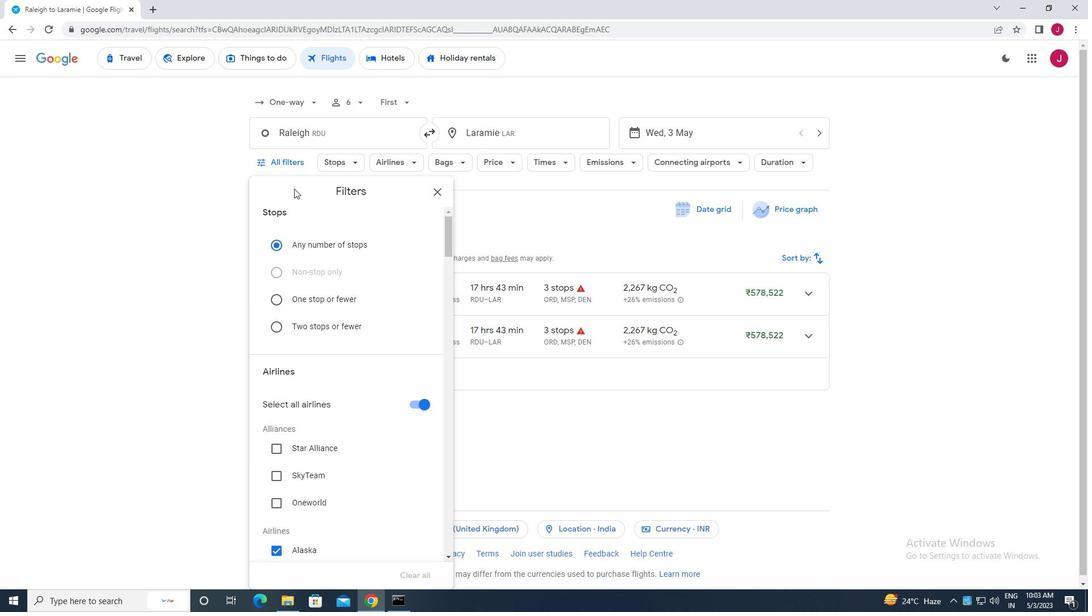 
Action: Mouse moved to (326, 238)
Screenshot: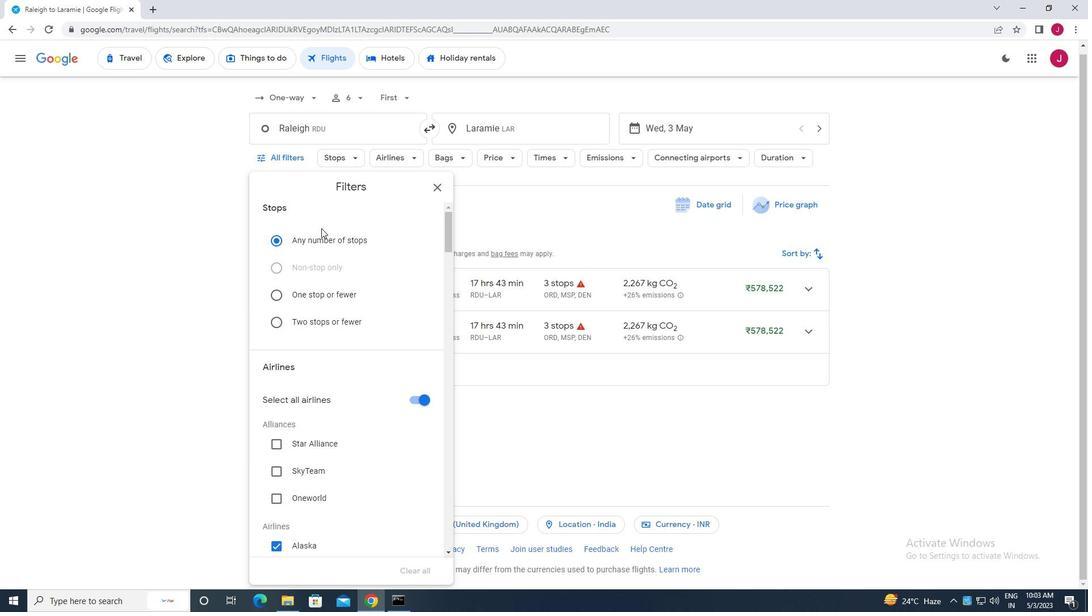 
Action: Mouse scrolled (326, 237) with delta (0, 0)
Screenshot: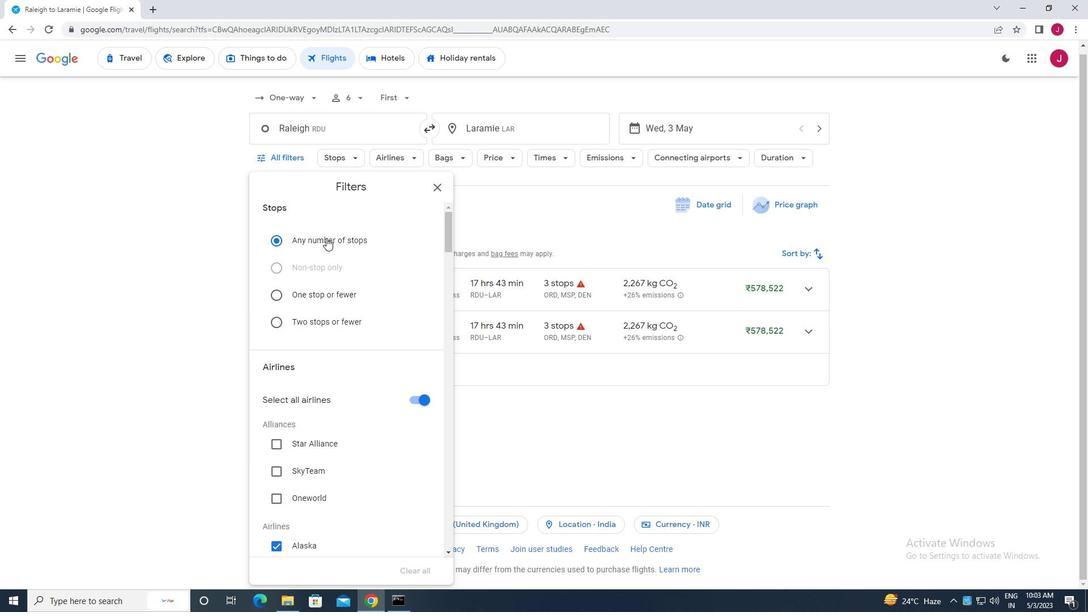 
Action: Mouse scrolled (326, 237) with delta (0, 0)
Screenshot: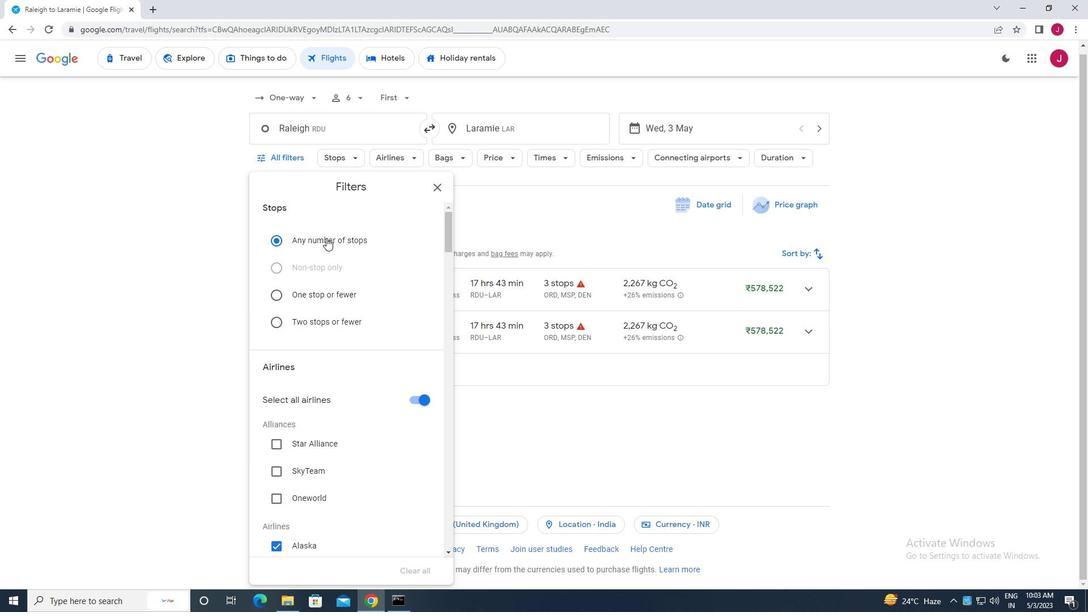
Action: Mouse scrolled (326, 237) with delta (0, 0)
Screenshot: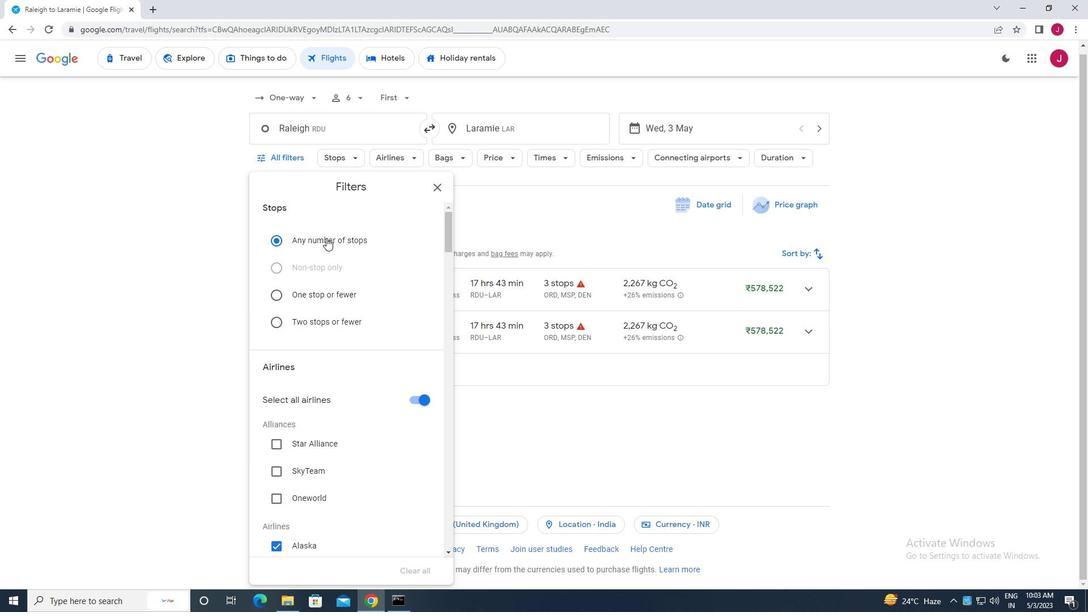 
Action: Mouse moved to (412, 231)
Screenshot: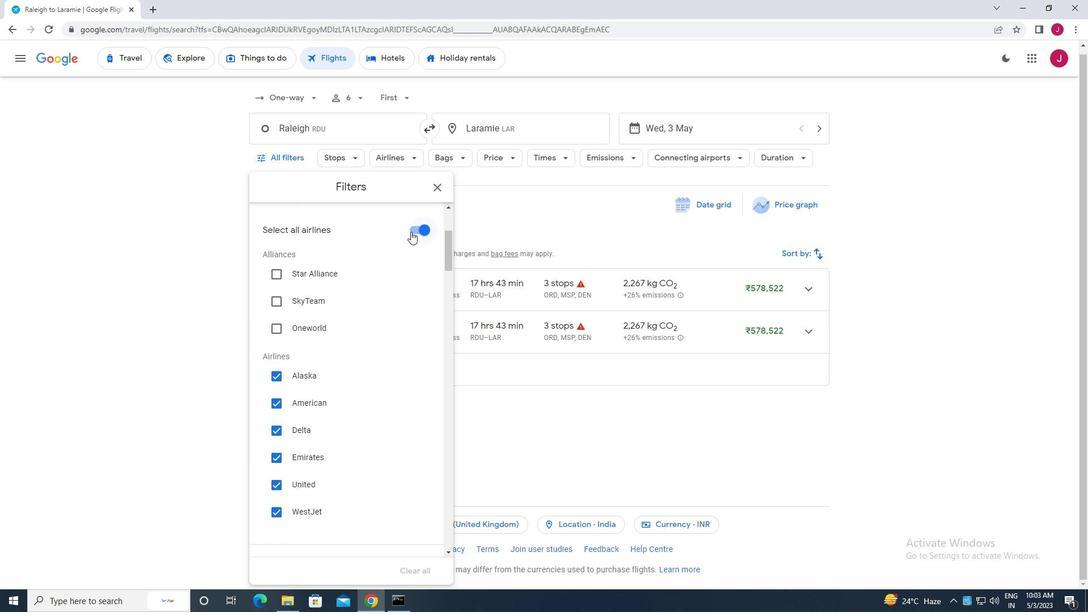 
Action: Mouse pressed left at (412, 231)
Screenshot: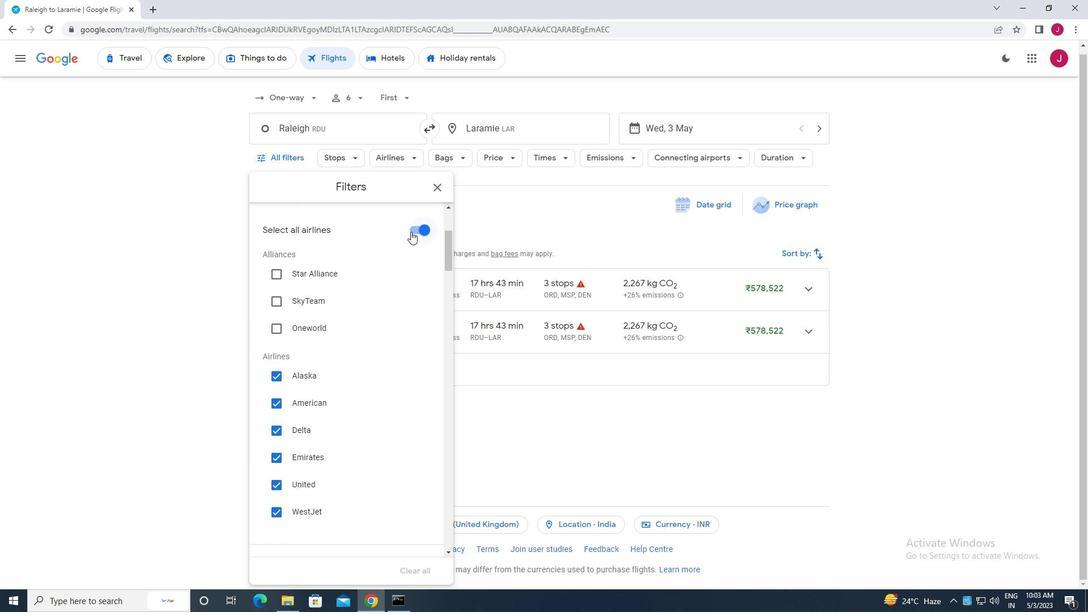 
Action: Mouse moved to (412, 232)
Screenshot: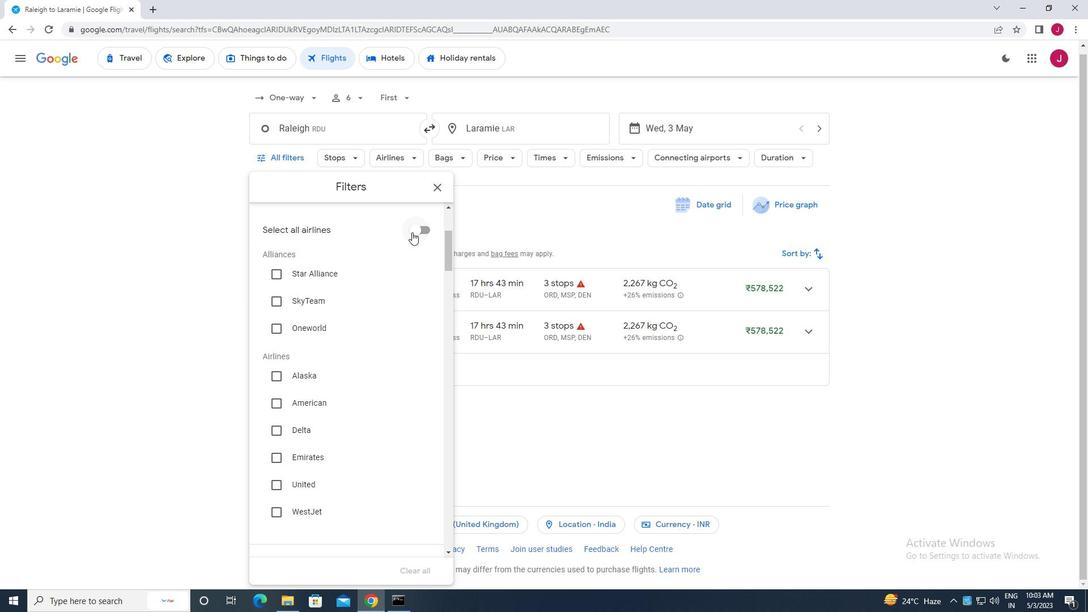 
Action: Mouse scrolled (412, 231) with delta (0, 0)
Screenshot: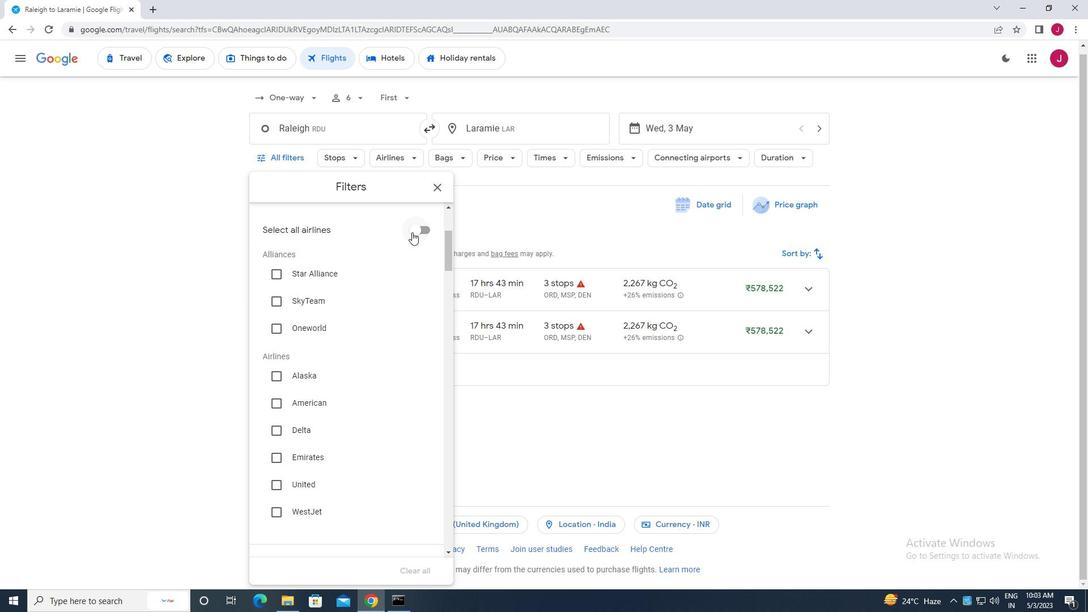 
Action: Mouse scrolled (412, 231) with delta (0, 0)
Screenshot: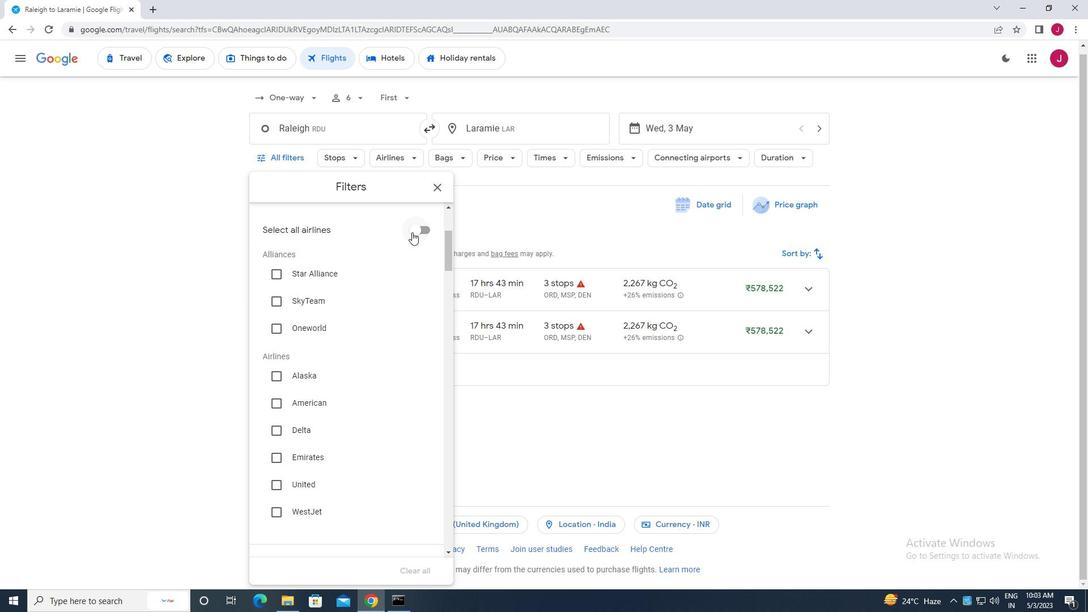 
Action: Mouse moved to (354, 265)
Screenshot: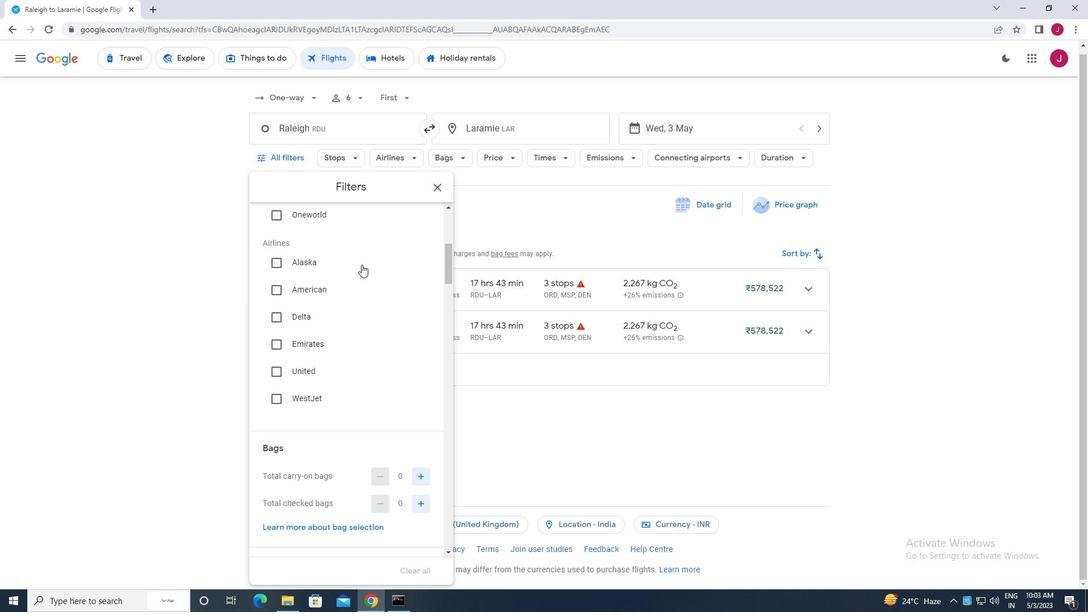 
Action: Mouse scrolled (354, 265) with delta (0, 0)
Screenshot: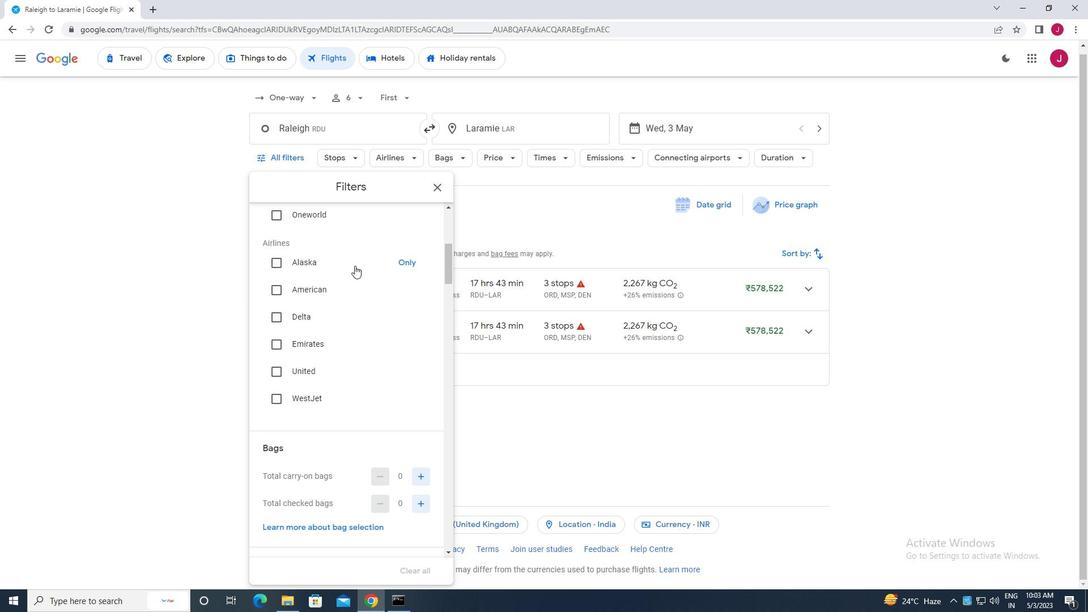 
Action: Mouse scrolled (354, 265) with delta (0, 0)
Screenshot: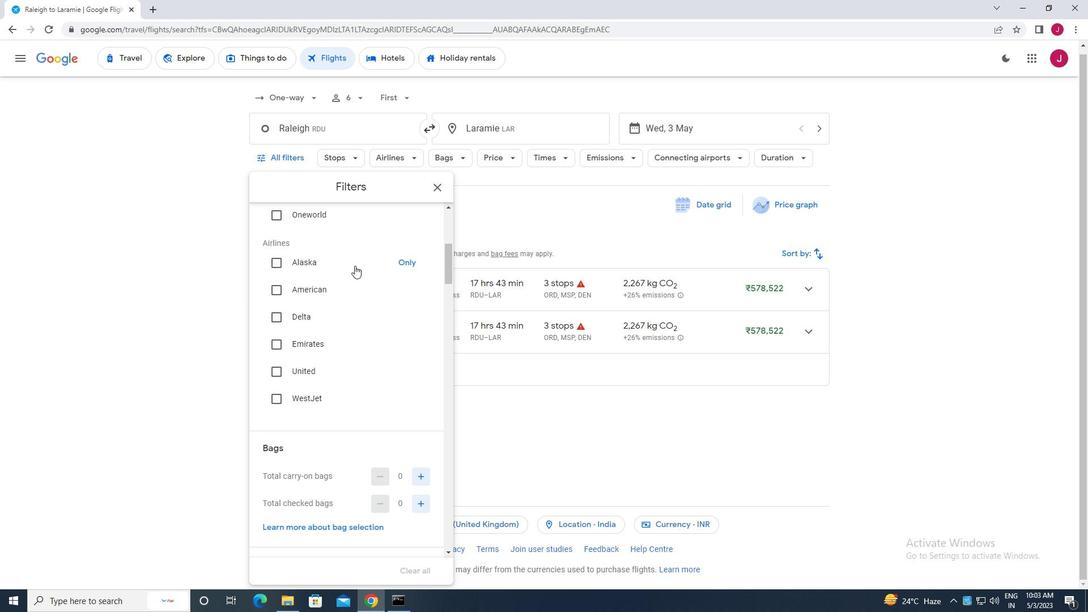 
Action: Mouse scrolled (354, 265) with delta (0, 0)
Screenshot: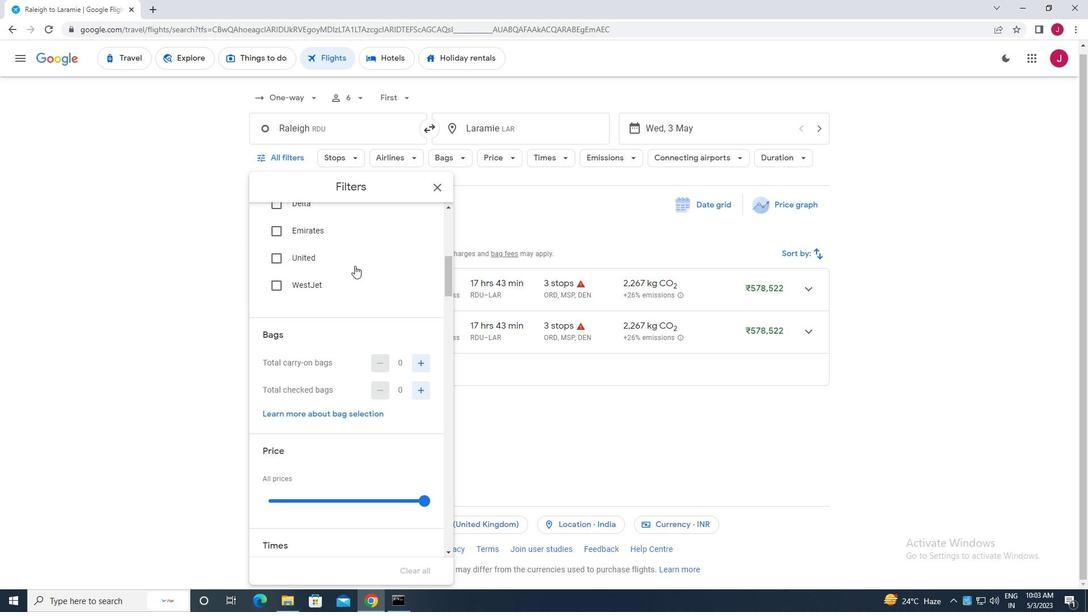 
Action: Mouse scrolled (354, 265) with delta (0, 0)
Screenshot: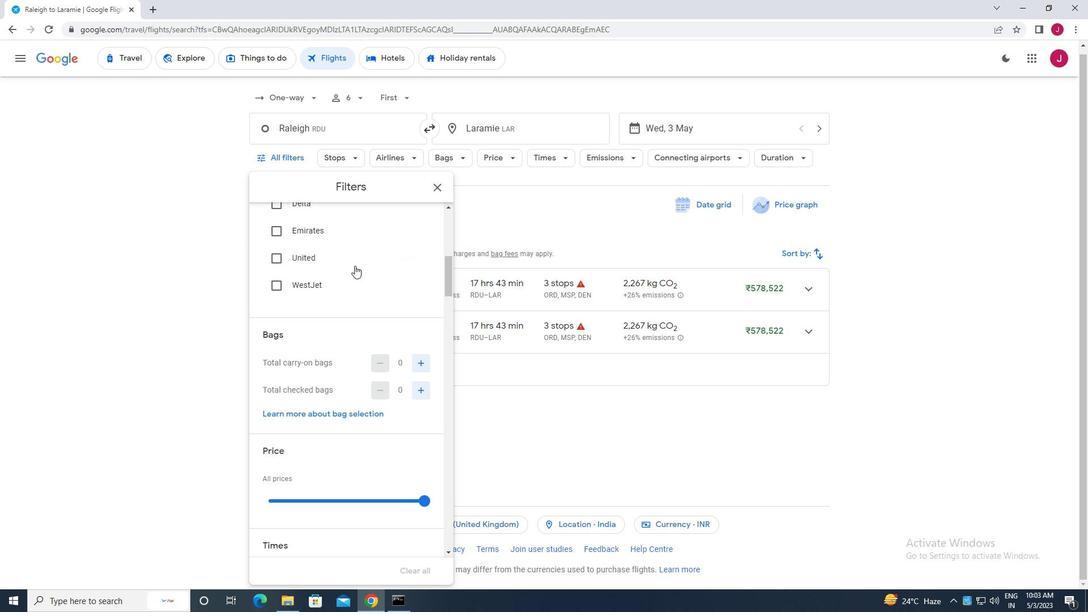 
Action: Mouse scrolled (354, 265) with delta (0, 0)
Screenshot: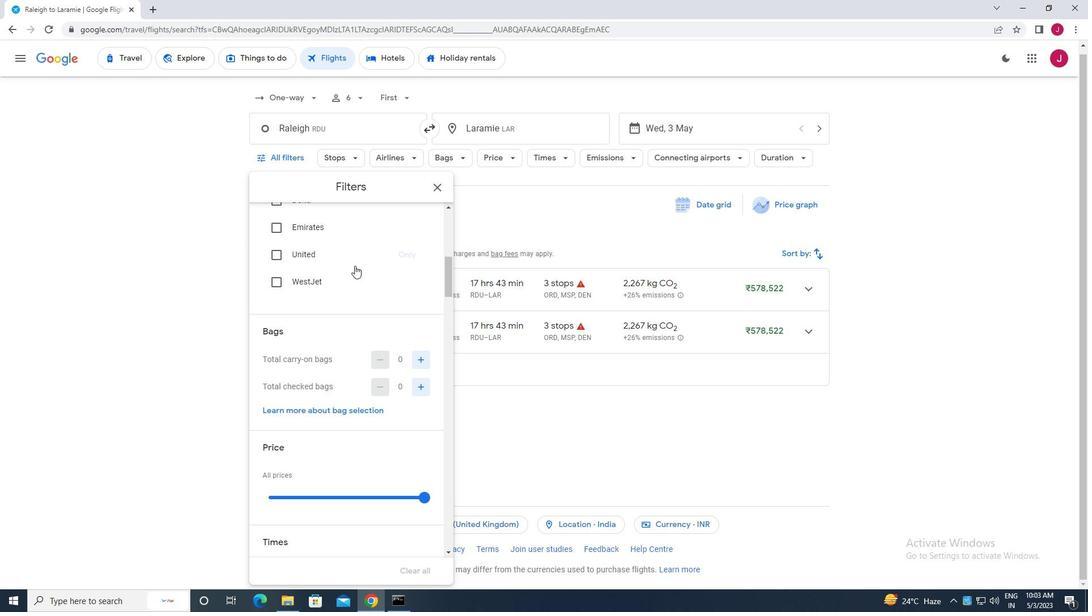 
Action: Mouse moved to (358, 263)
Screenshot: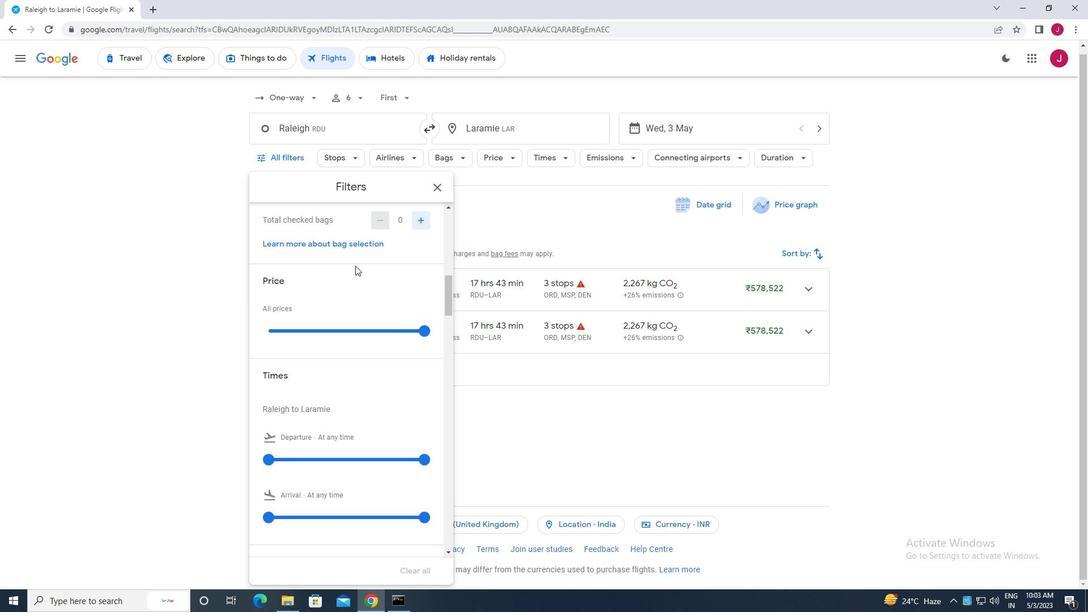 
Action: Mouse scrolled (358, 264) with delta (0, 0)
Screenshot: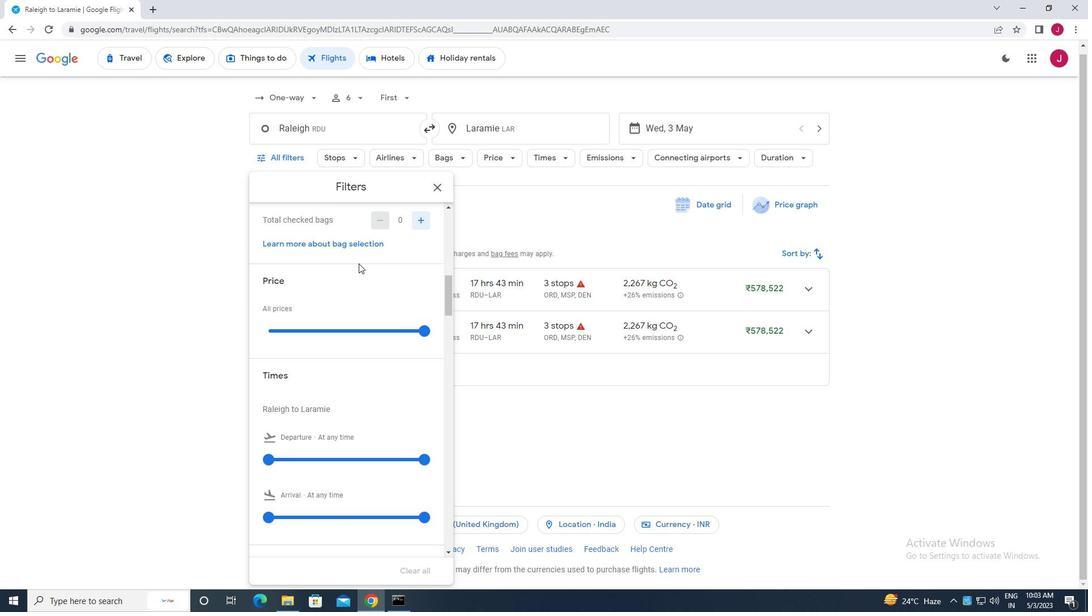 
Action: Mouse moved to (417, 279)
Screenshot: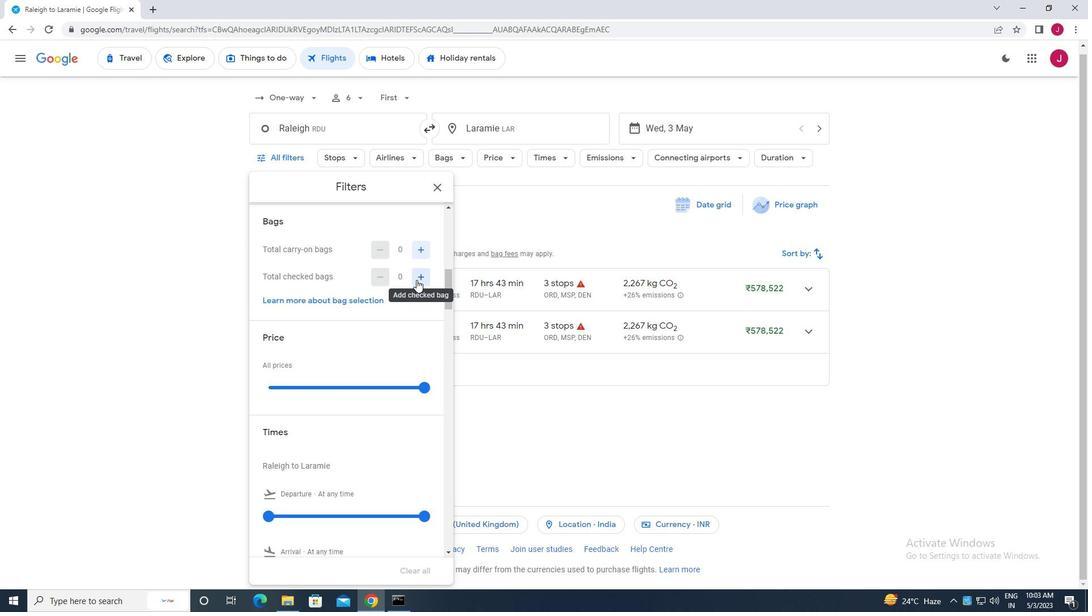 
Action: Mouse pressed left at (417, 279)
Screenshot: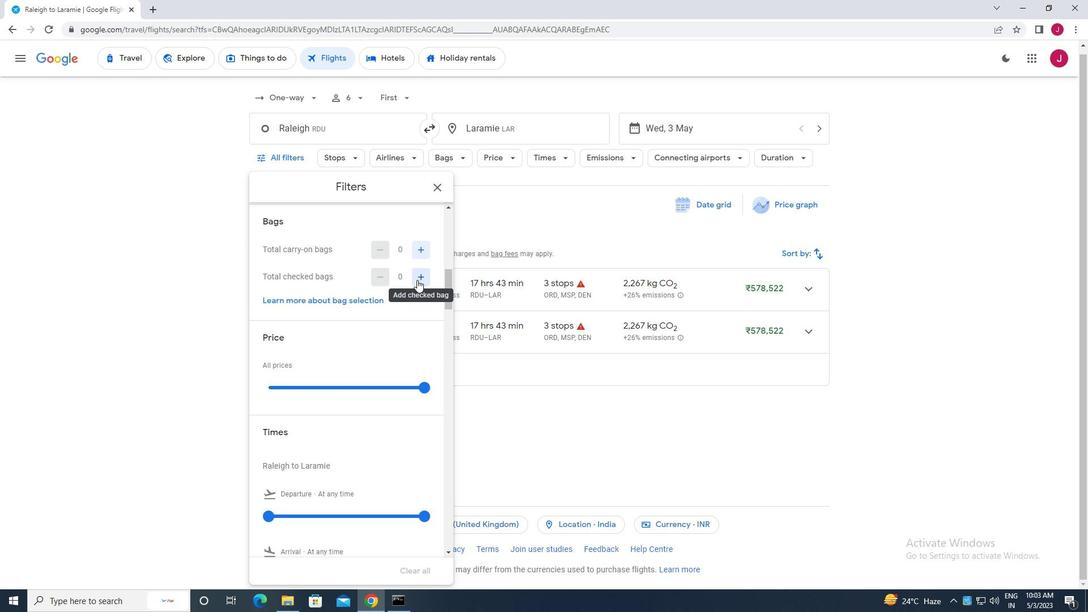 
Action: Mouse pressed left at (417, 279)
Screenshot: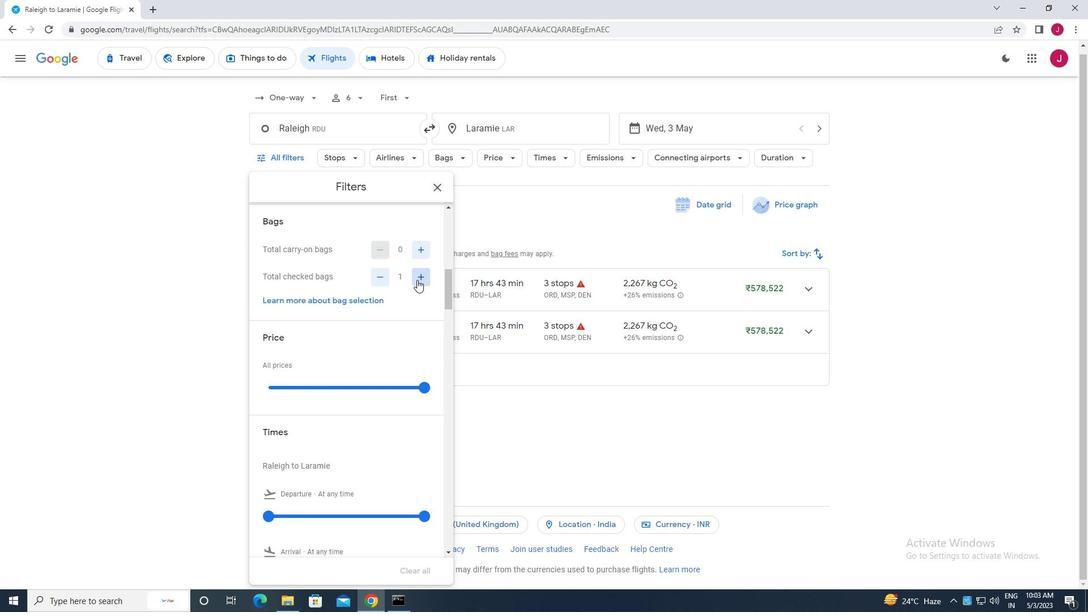 
Action: Mouse pressed left at (417, 279)
Screenshot: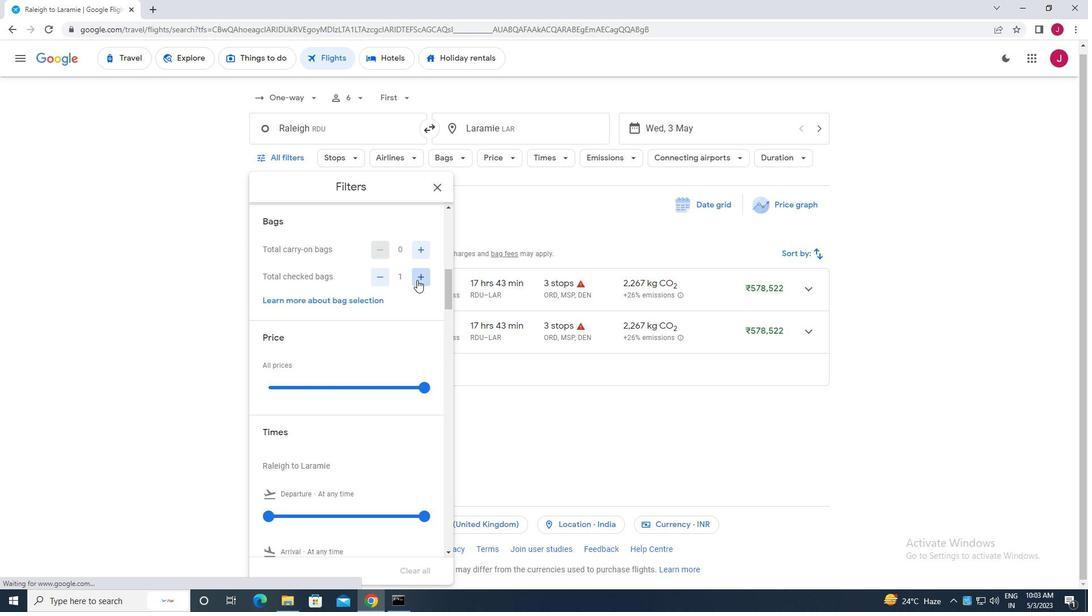 
Action: Mouse pressed left at (417, 279)
Screenshot: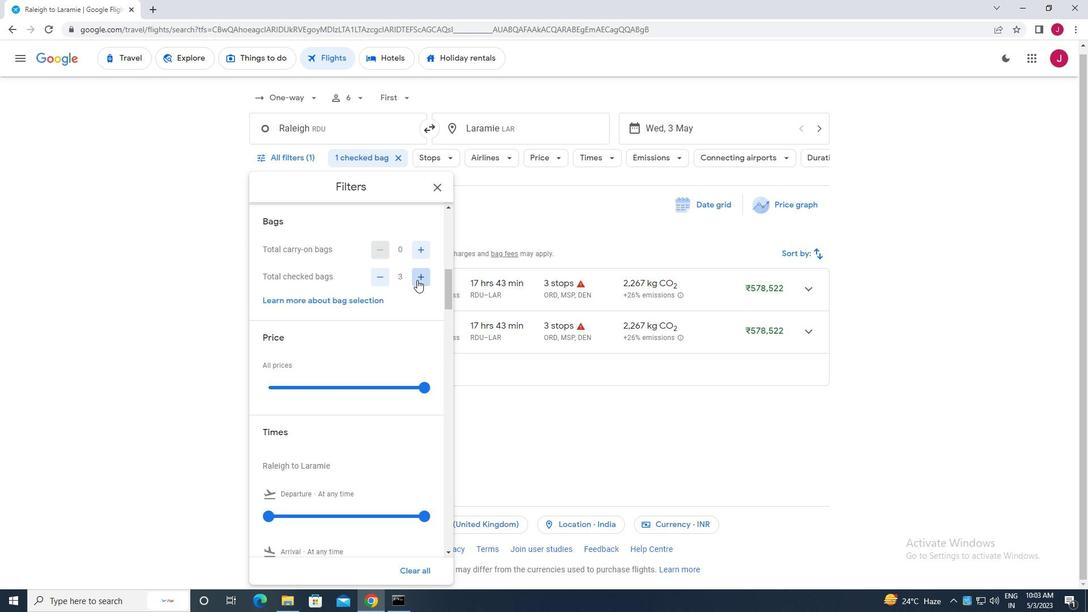
Action: Mouse pressed left at (417, 279)
Screenshot: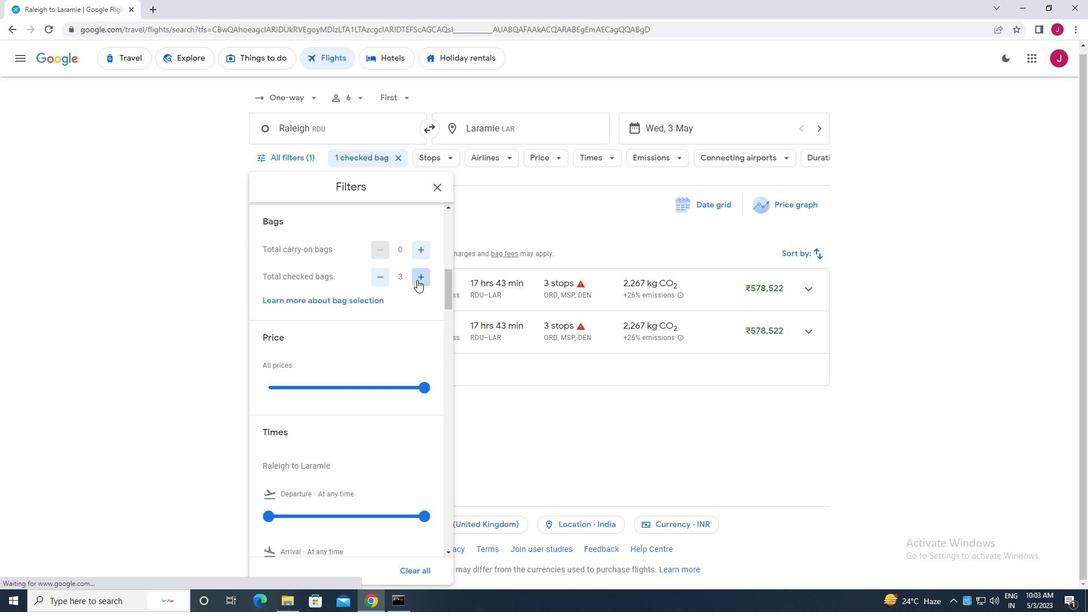 
Action: Mouse pressed left at (417, 279)
Screenshot: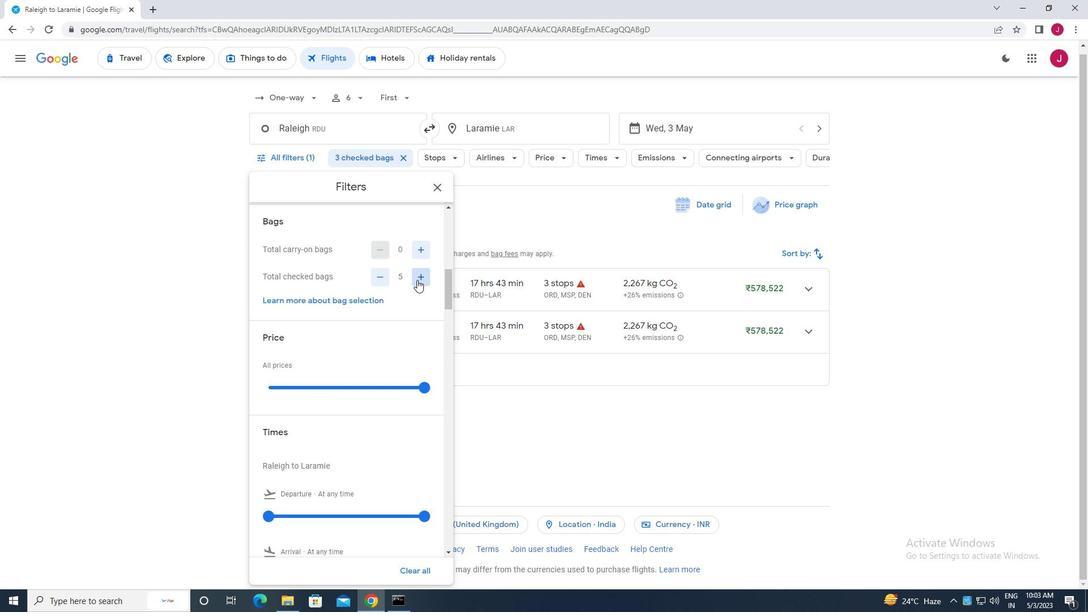 
Action: Mouse pressed left at (417, 279)
Screenshot: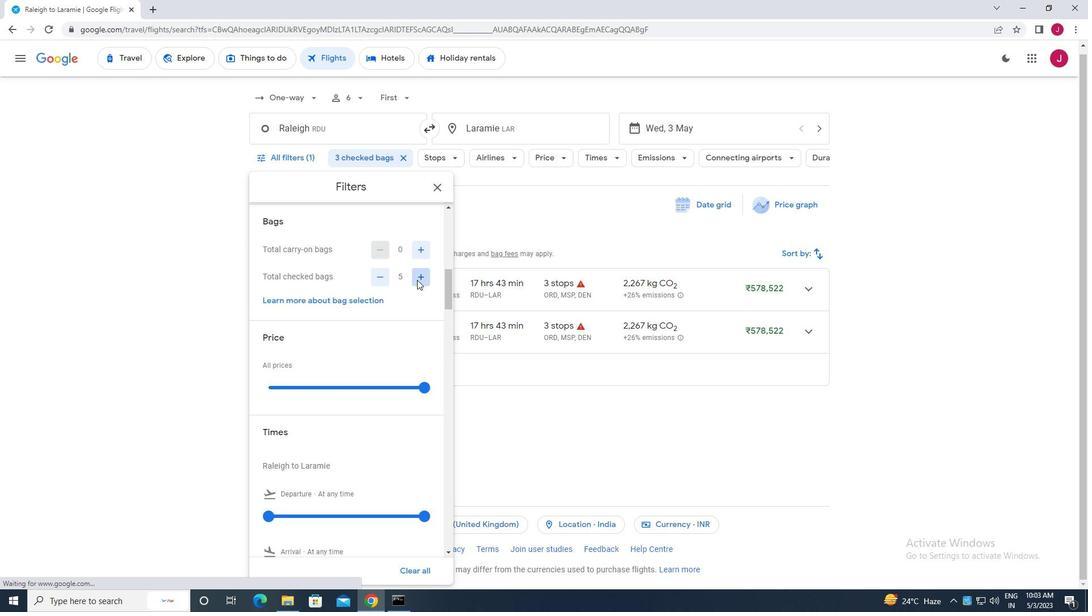 
Action: Mouse scrolled (417, 279) with delta (0, 0)
Screenshot: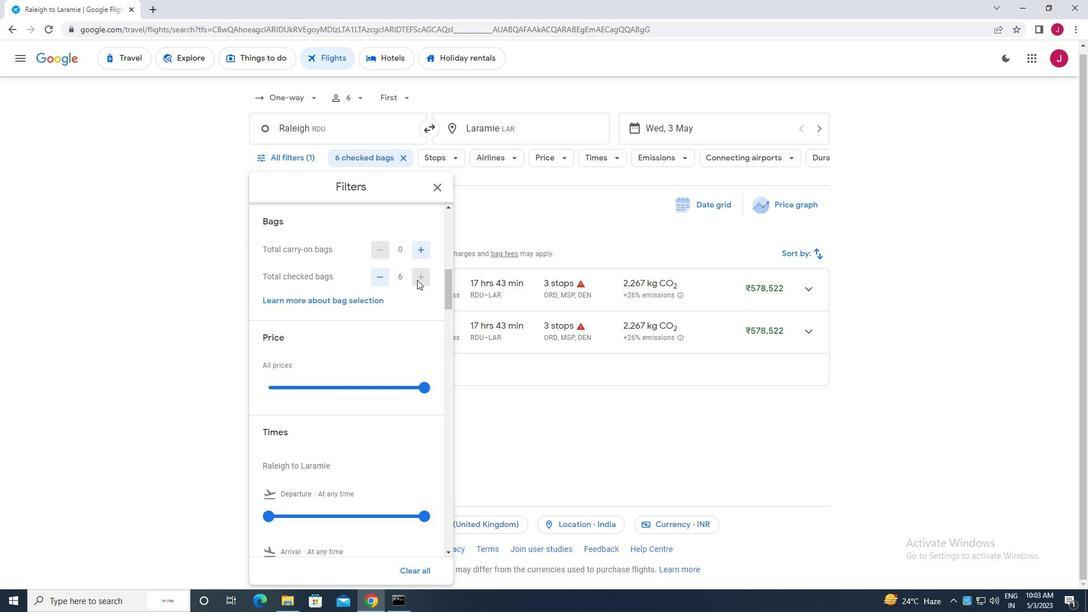 
Action: Mouse scrolled (417, 279) with delta (0, 0)
Screenshot: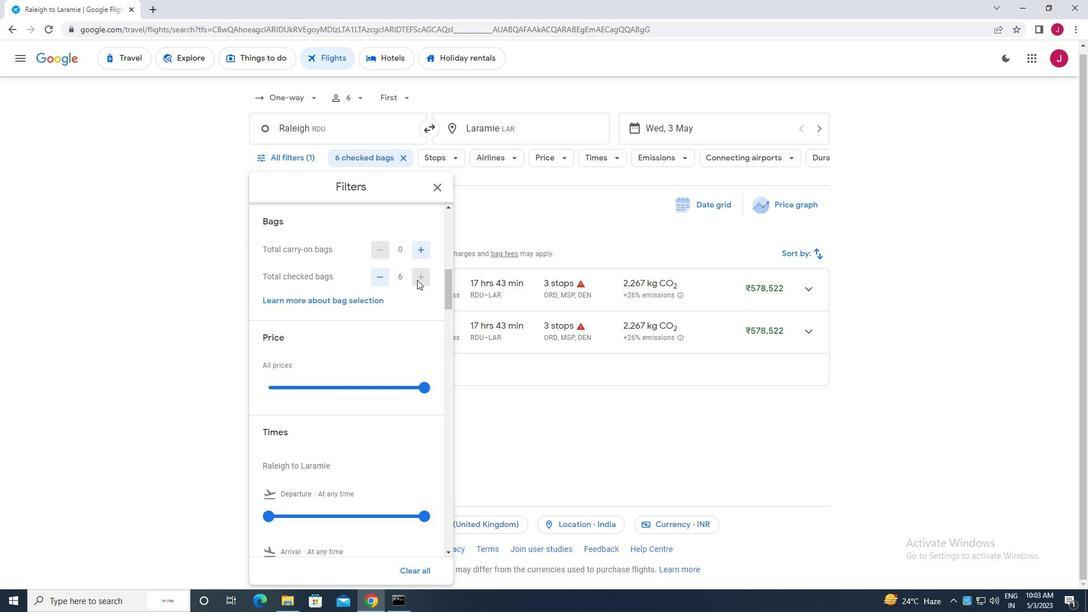 
Action: Mouse moved to (419, 277)
Screenshot: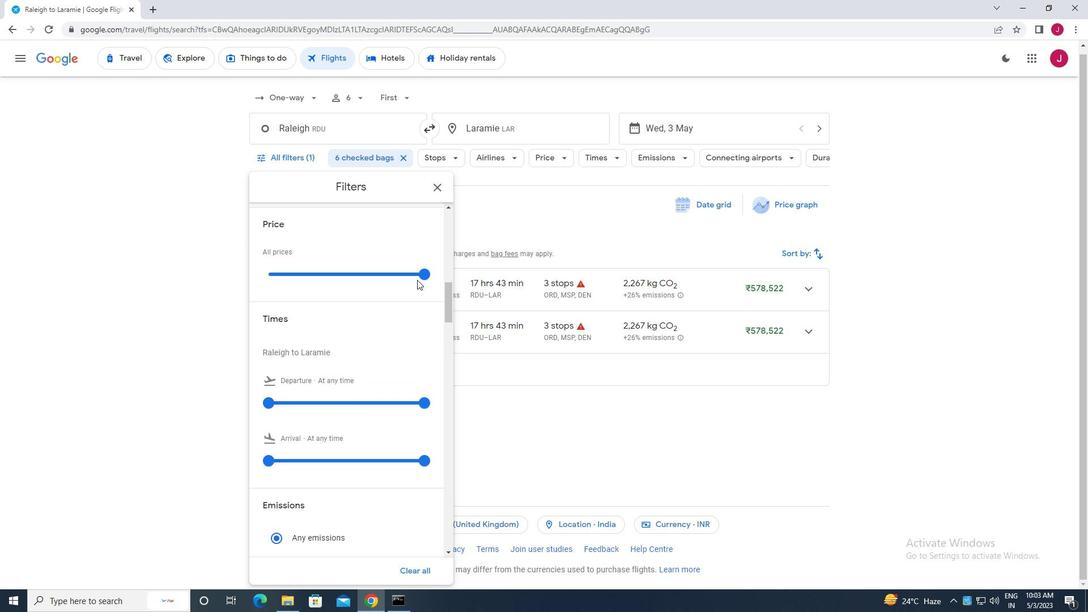 
Action: Mouse pressed left at (419, 277)
Screenshot: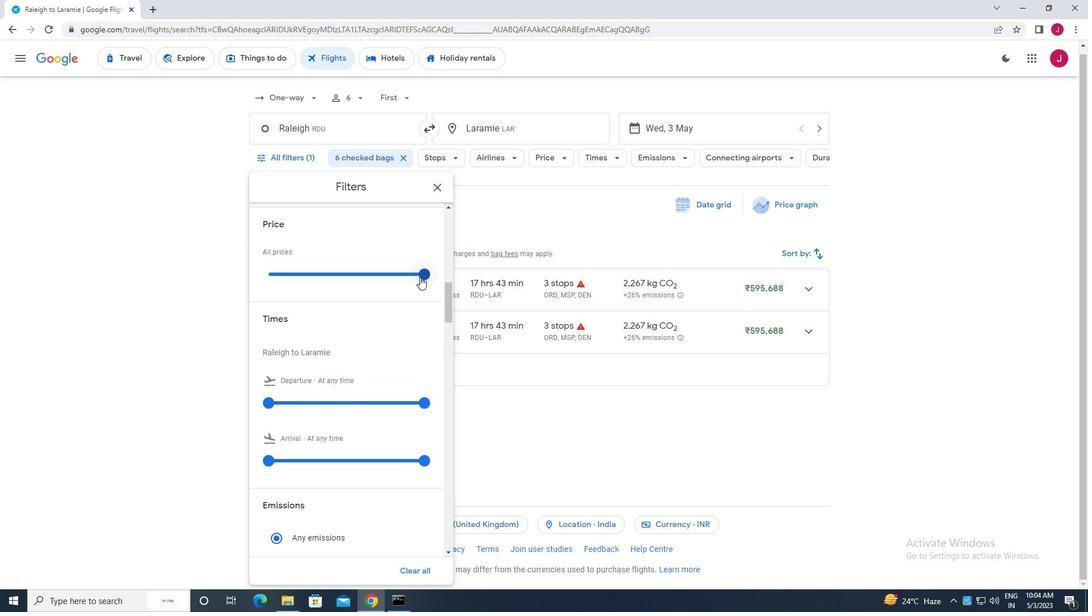 
Action: Mouse moved to (354, 278)
Screenshot: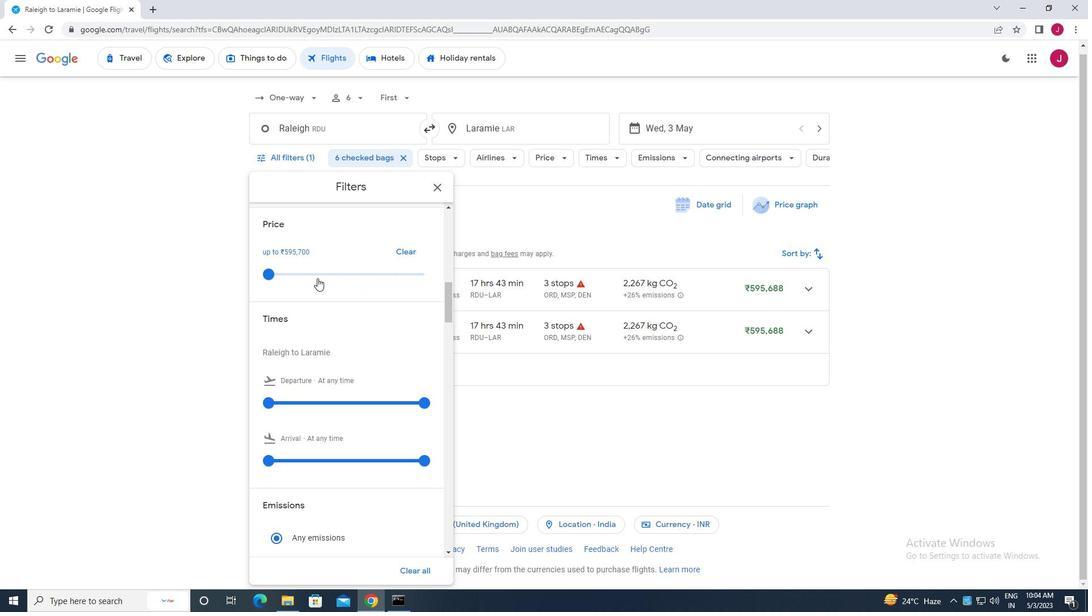 
Action: Mouse scrolled (354, 277) with delta (0, 0)
Screenshot: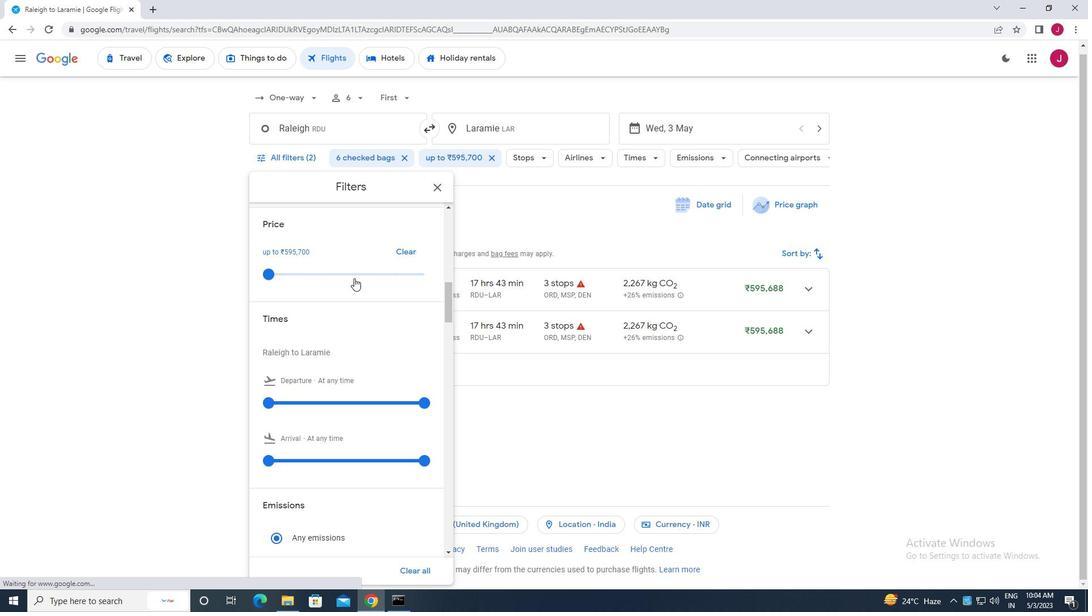
Action: Mouse scrolled (354, 277) with delta (0, 0)
Screenshot: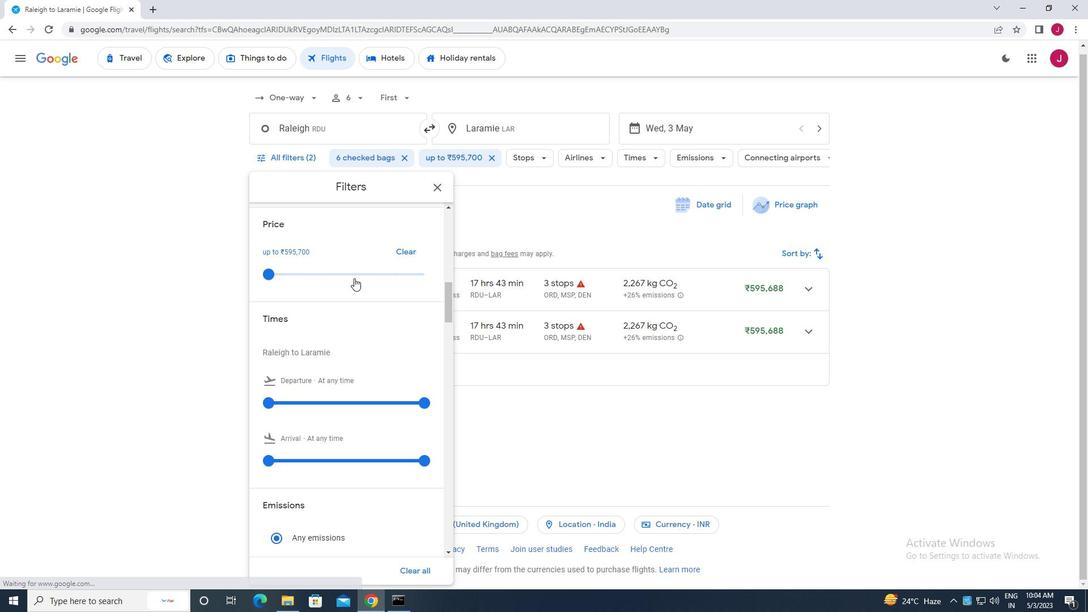 
Action: Mouse moved to (264, 290)
Screenshot: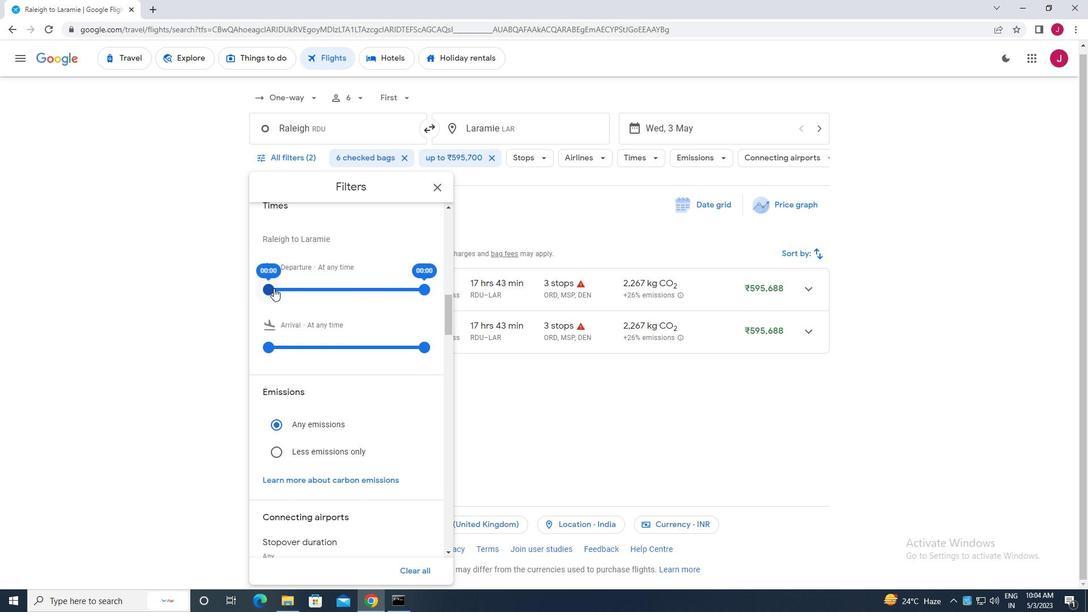 
Action: Mouse pressed left at (264, 290)
Screenshot: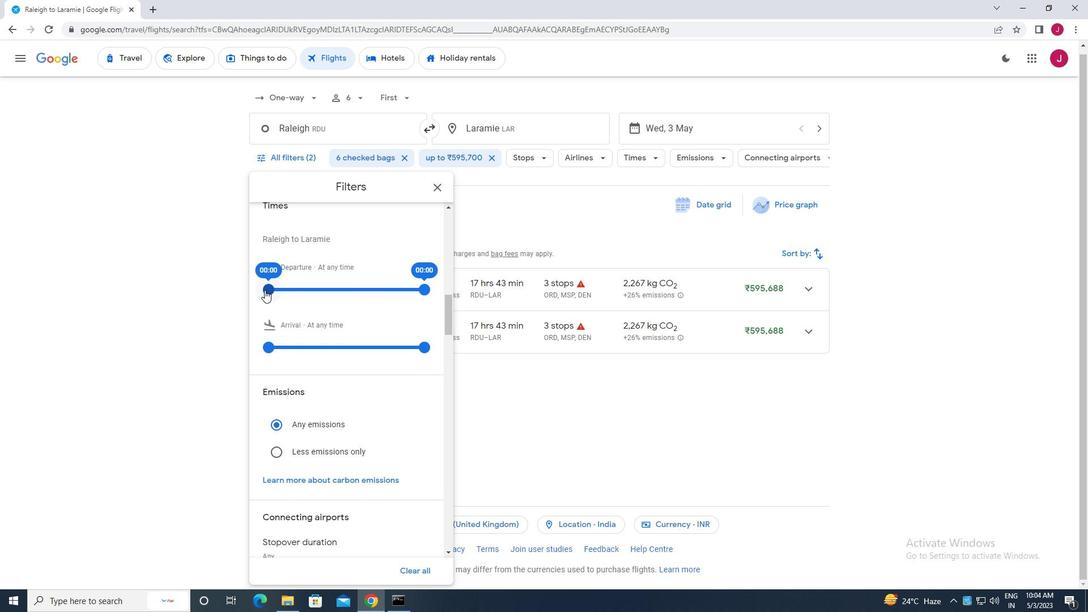 
Action: Mouse moved to (423, 290)
Screenshot: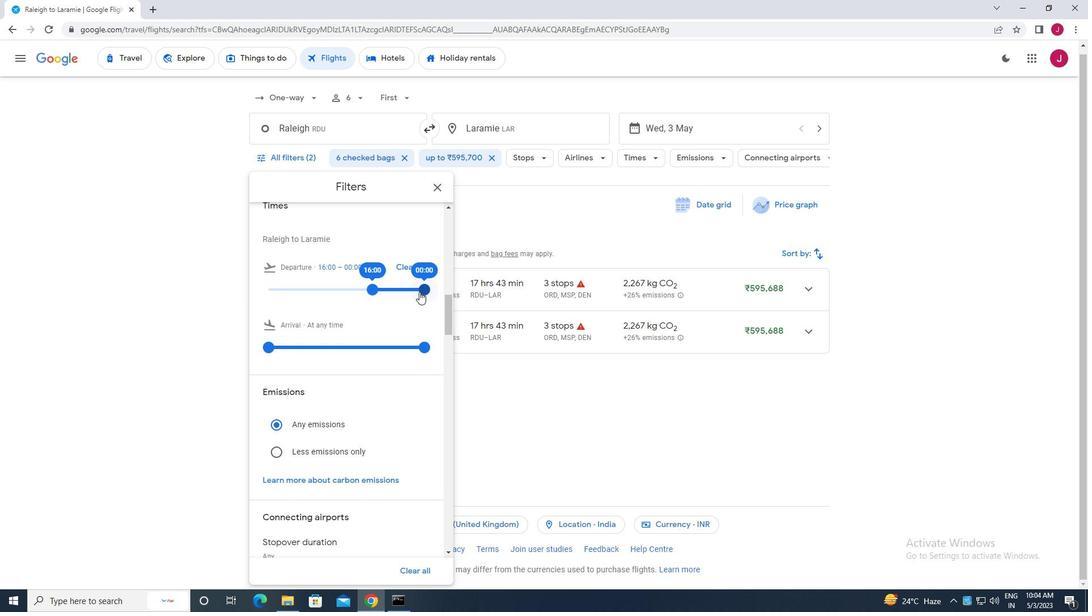 
Action: Mouse pressed left at (423, 290)
Screenshot: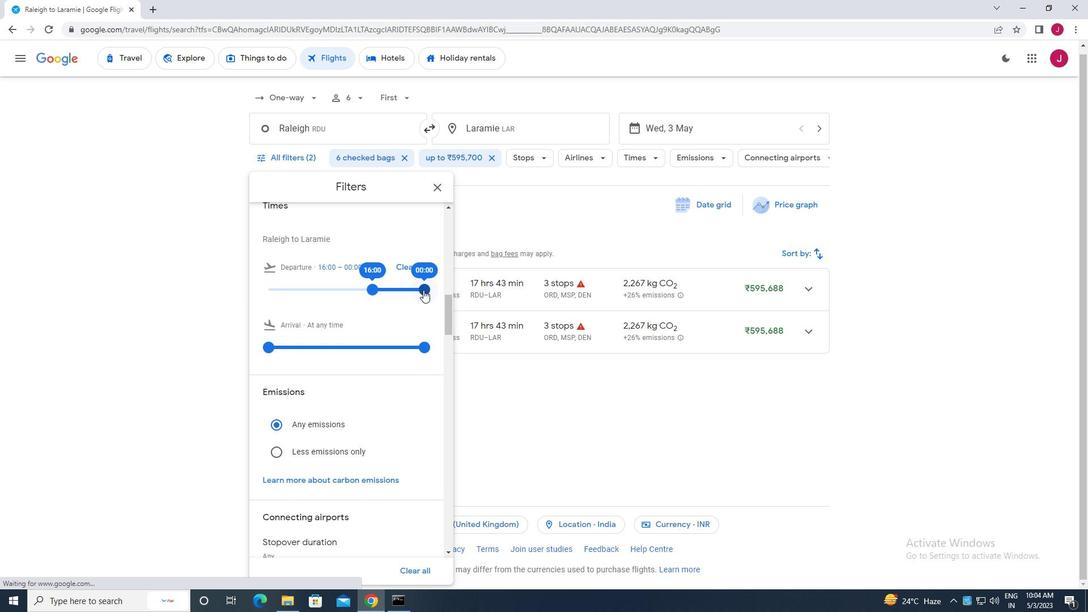 
Action: Mouse moved to (434, 189)
Screenshot: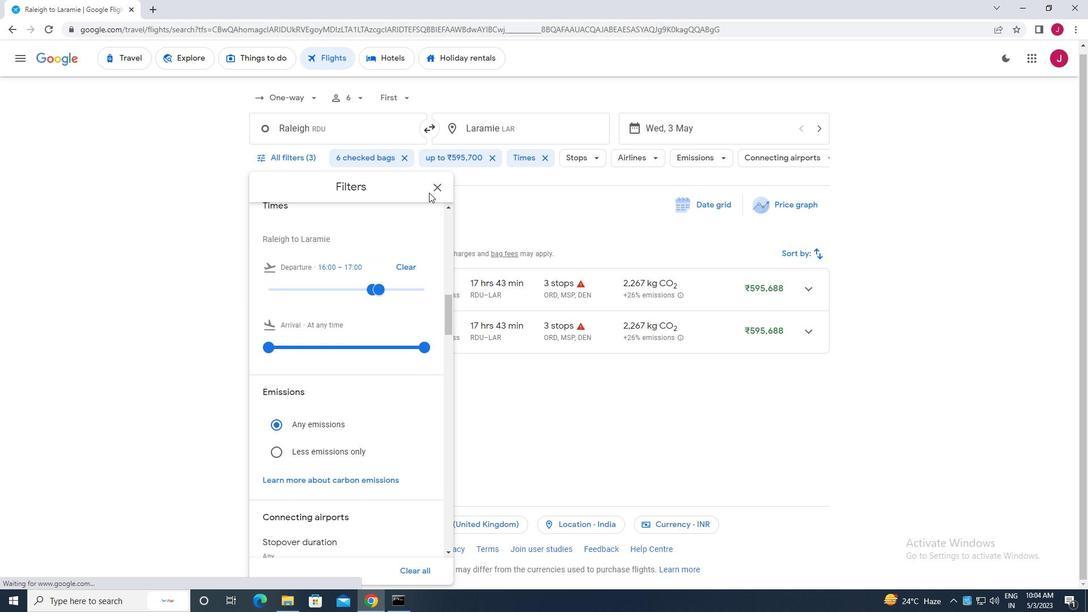 
Action: Mouse pressed left at (434, 189)
Screenshot: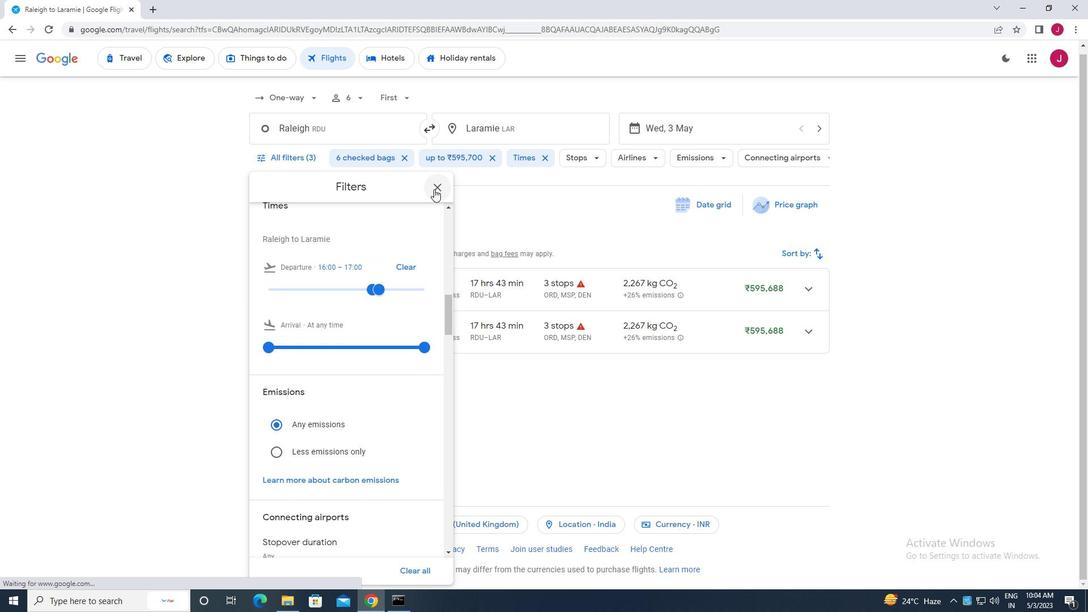 
Action: Mouse moved to (431, 192)
Screenshot: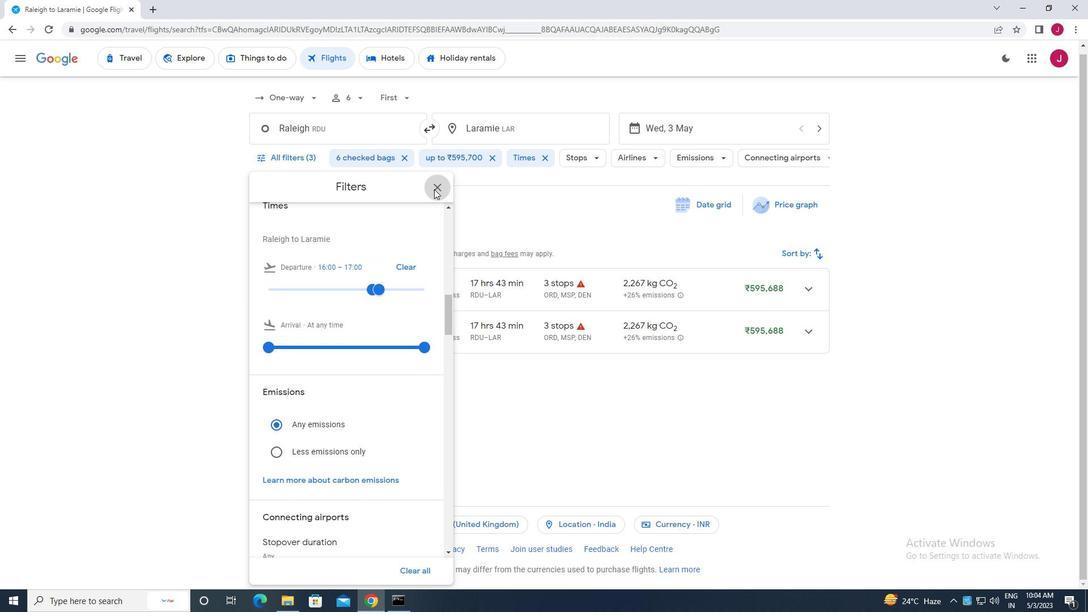 
Action: Key pressed <Key.f9>
Screenshot: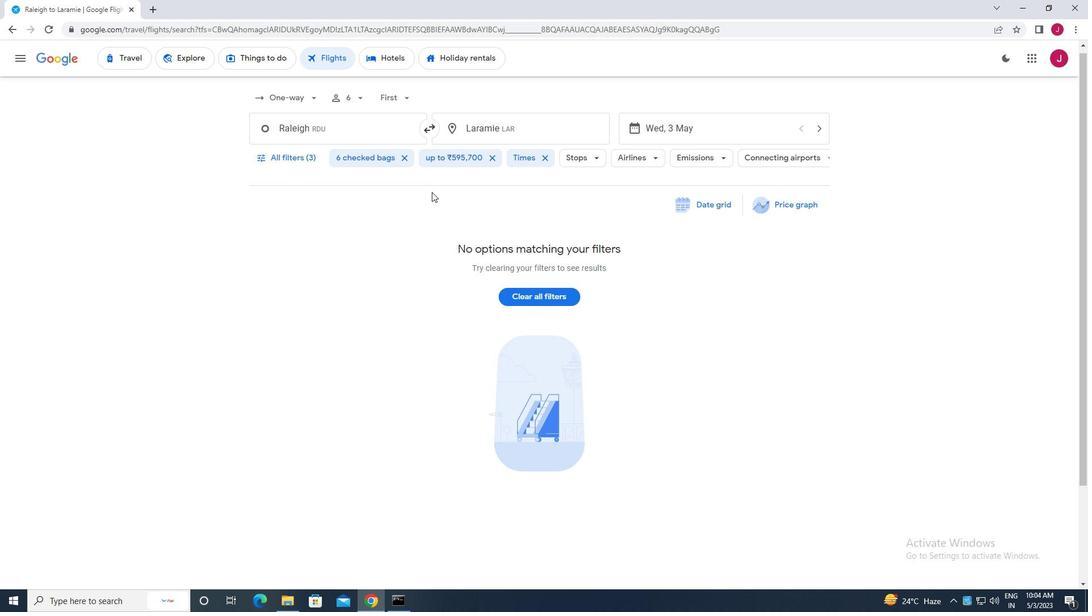 
